 Task: Find connections with filter location Reinbek with filter topic #jobseekerswith filter profile language French with filter current company Pharma Job Portal with filter school Seth Jai Parkash Mukand Lal Inst. of Engineering & Technology with filter industry Operations Consulting with filter service category Home Networking with filter keywords title IT Professional
Action: Mouse moved to (302, 247)
Screenshot: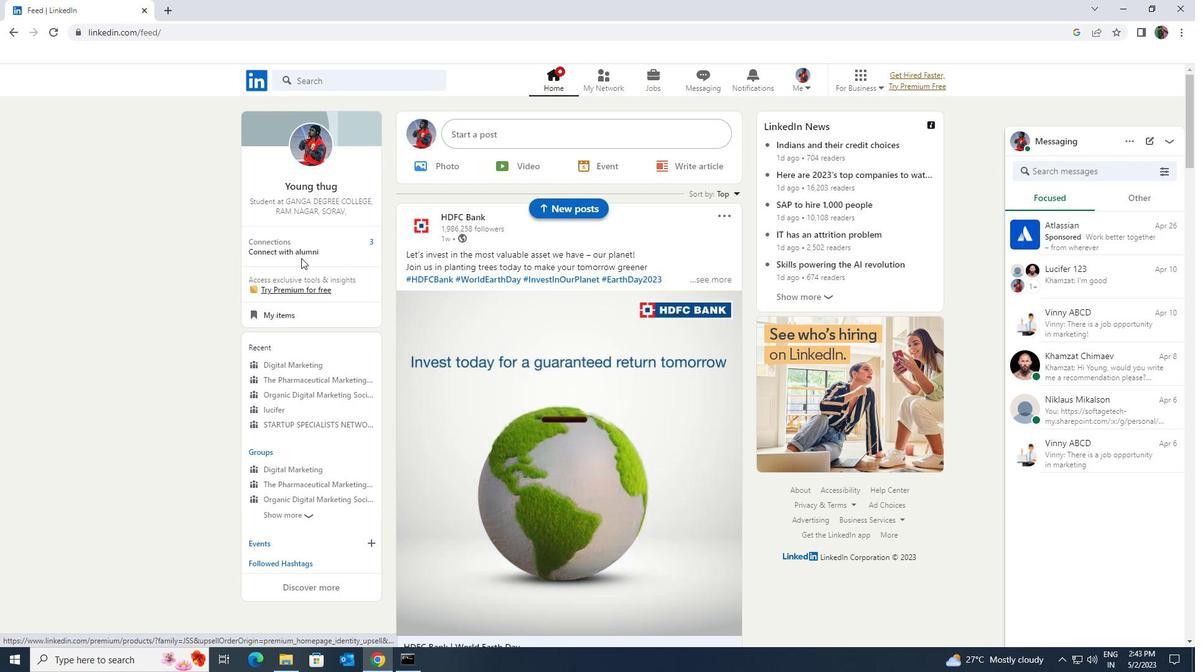 
Action: Mouse pressed left at (302, 247)
Screenshot: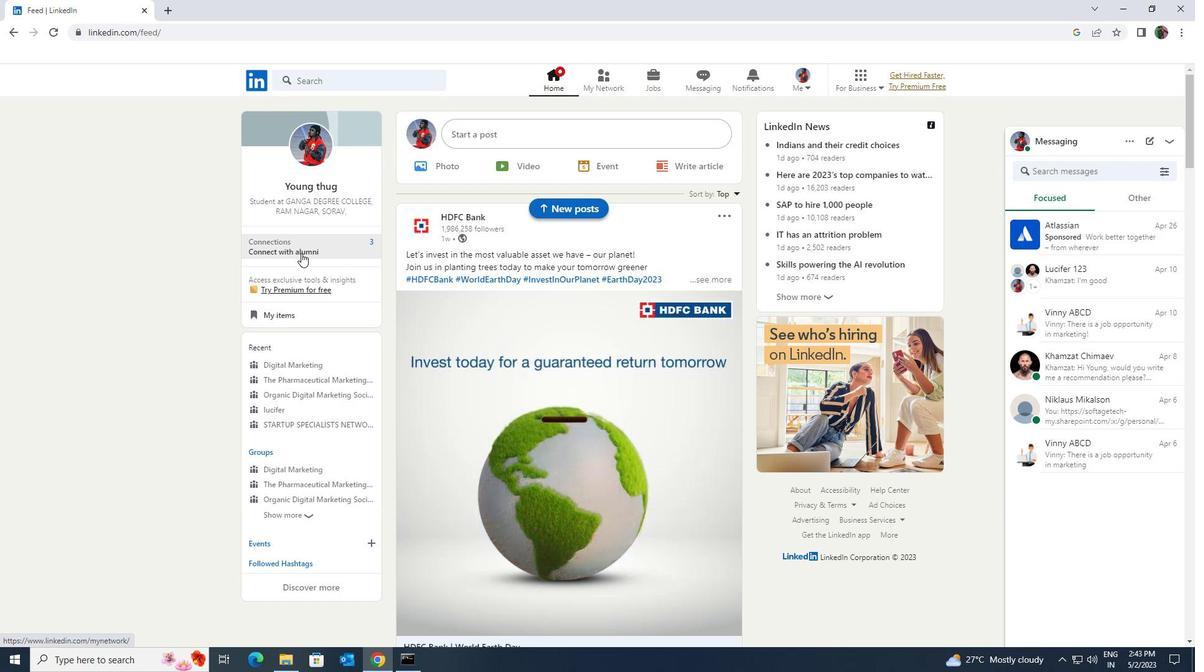 
Action: Mouse moved to (326, 145)
Screenshot: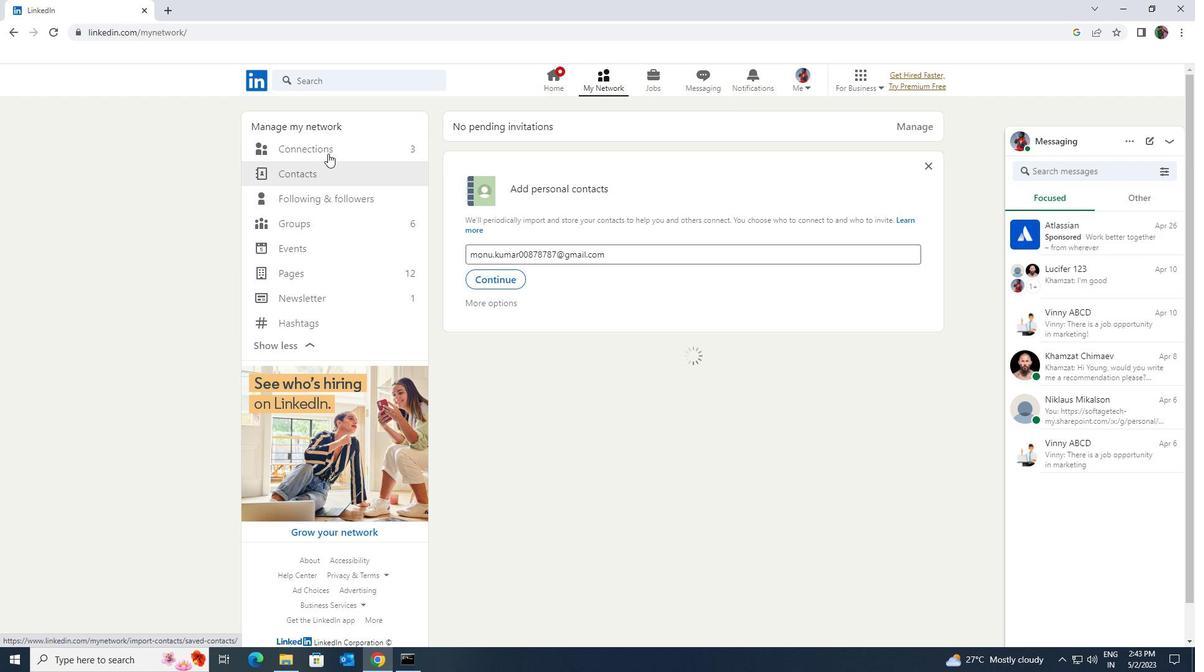 
Action: Mouse pressed left at (326, 145)
Screenshot: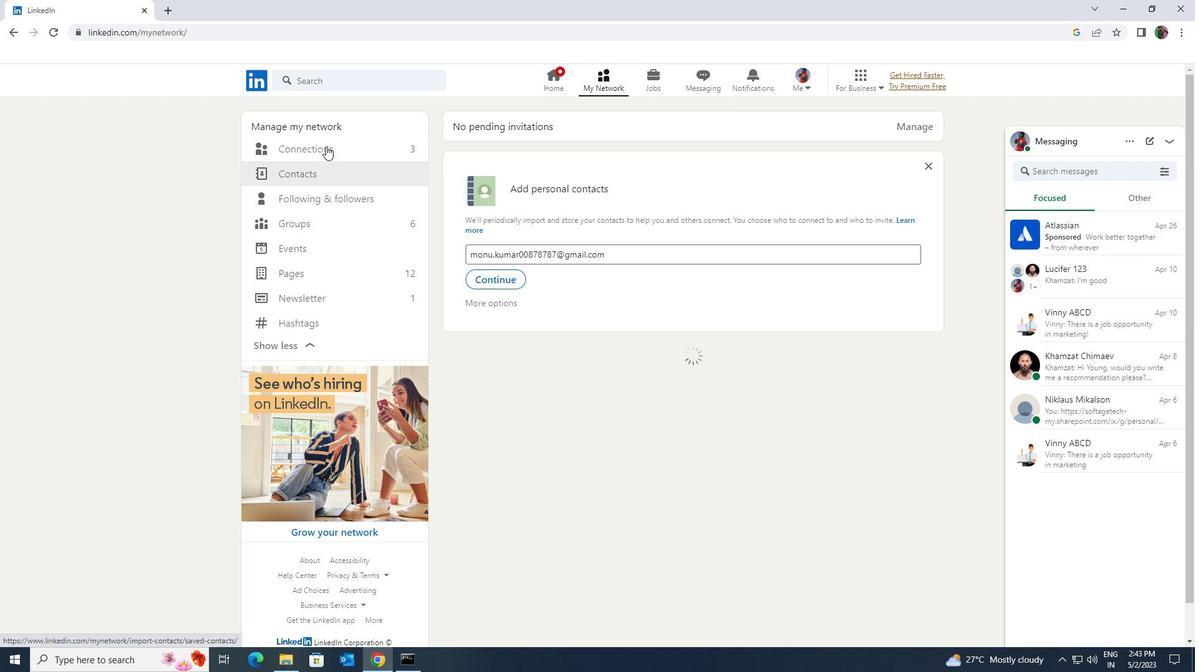 
Action: Mouse moved to (326, 143)
Screenshot: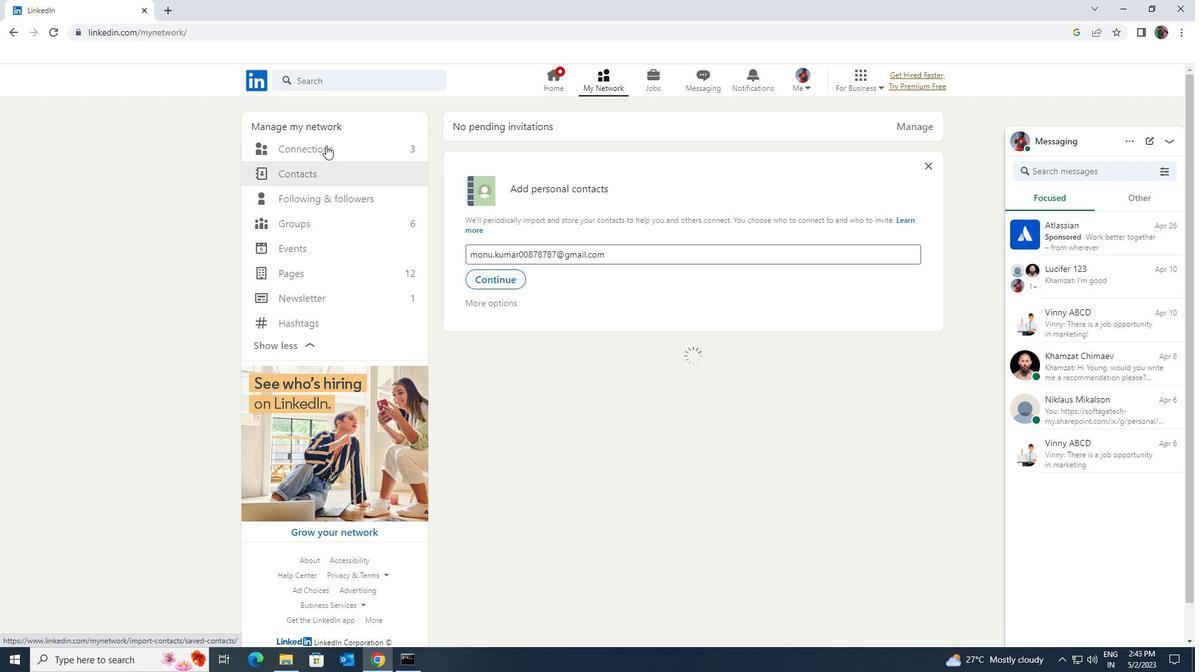 
Action: Mouse pressed left at (326, 143)
Screenshot: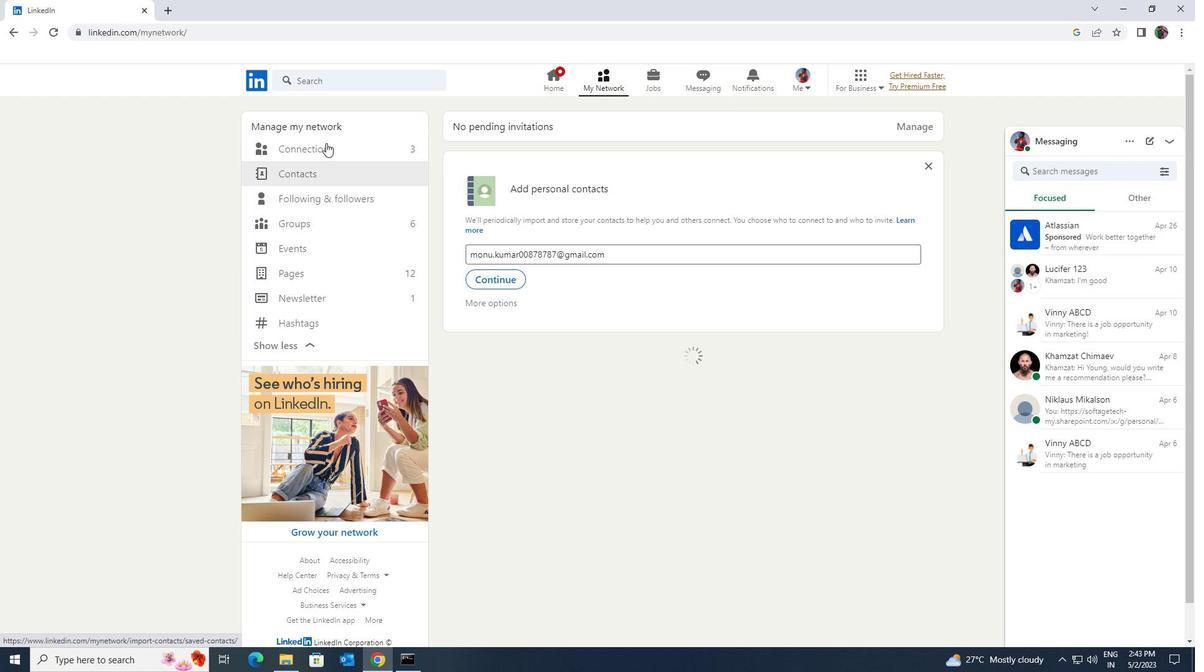 
Action: Mouse moved to (665, 149)
Screenshot: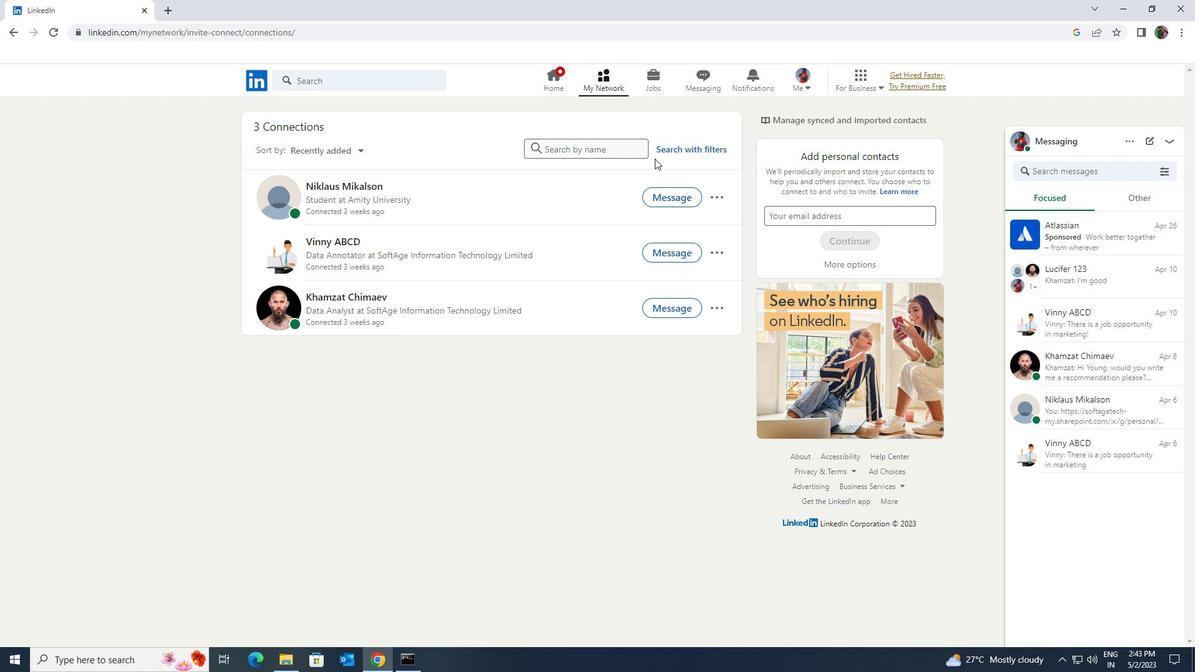 
Action: Mouse pressed left at (665, 149)
Screenshot: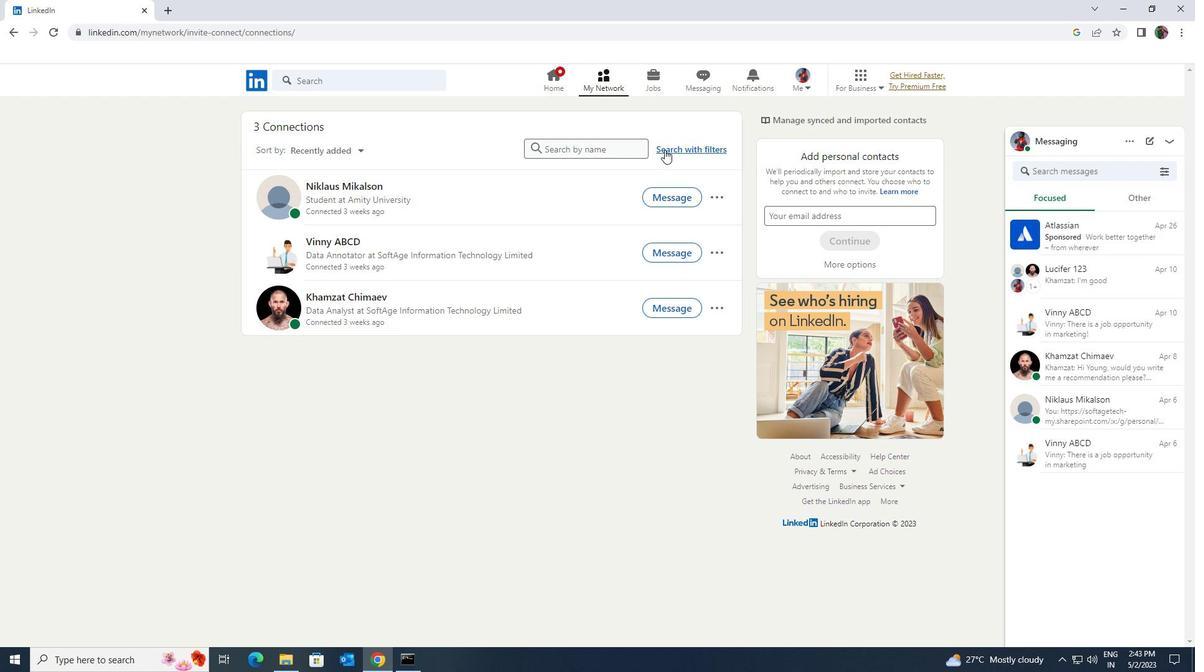 
Action: Mouse moved to (645, 113)
Screenshot: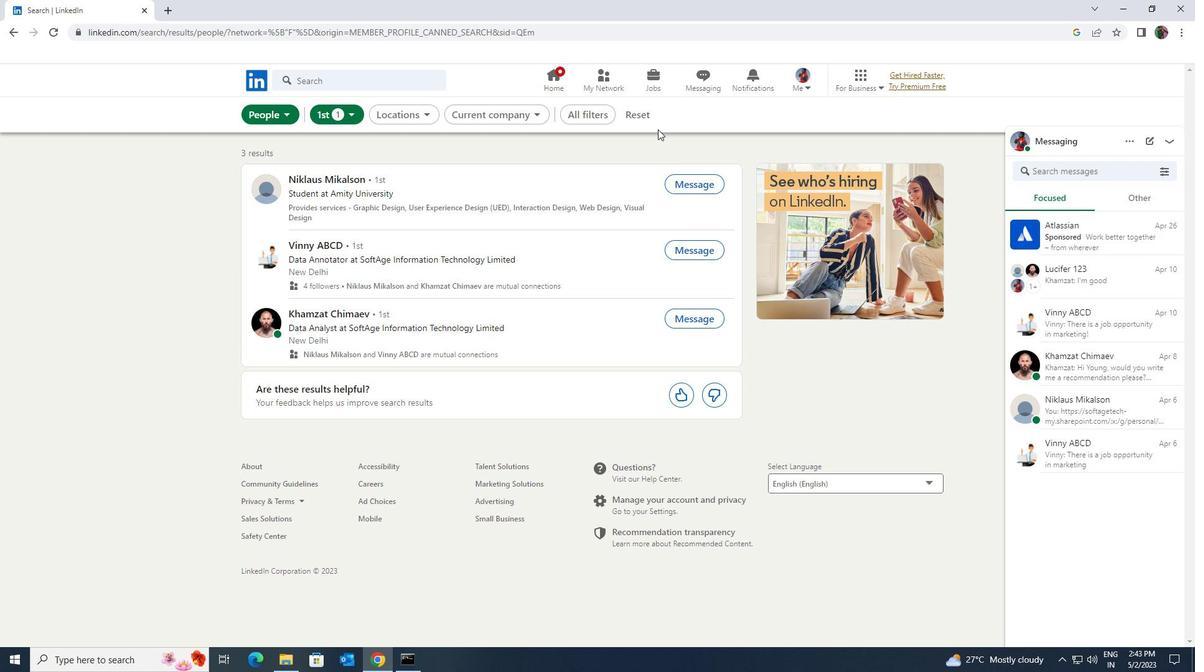 
Action: Mouse pressed left at (645, 113)
Screenshot: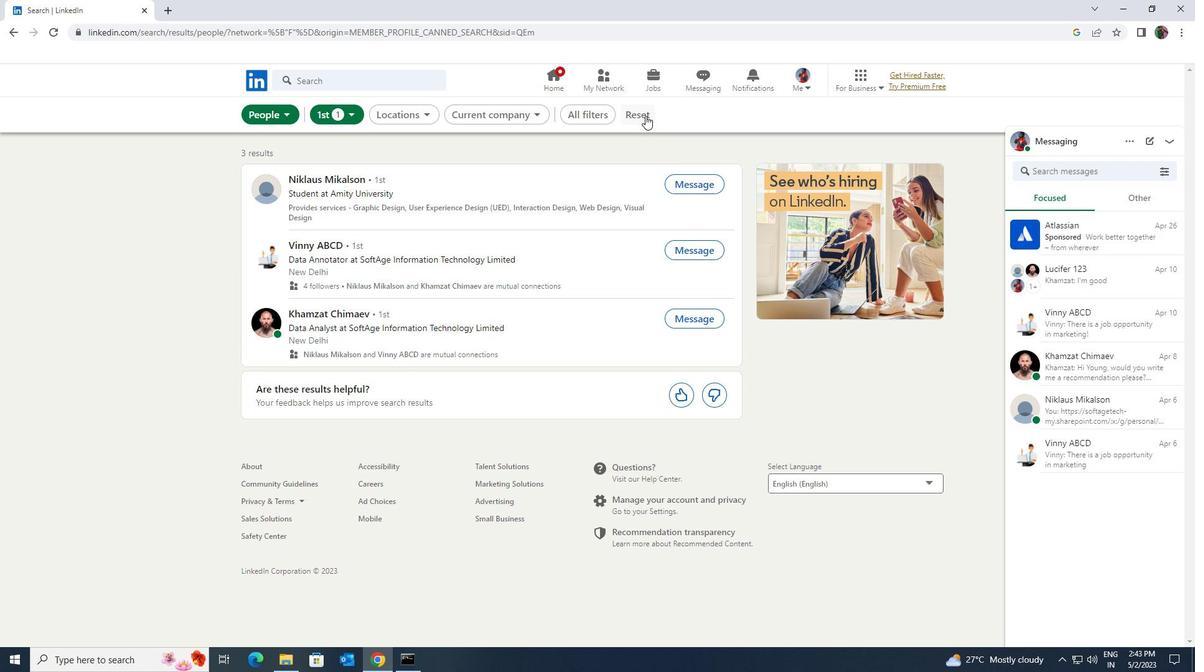 
Action: Mouse moved to (630, 112)
Screenshot: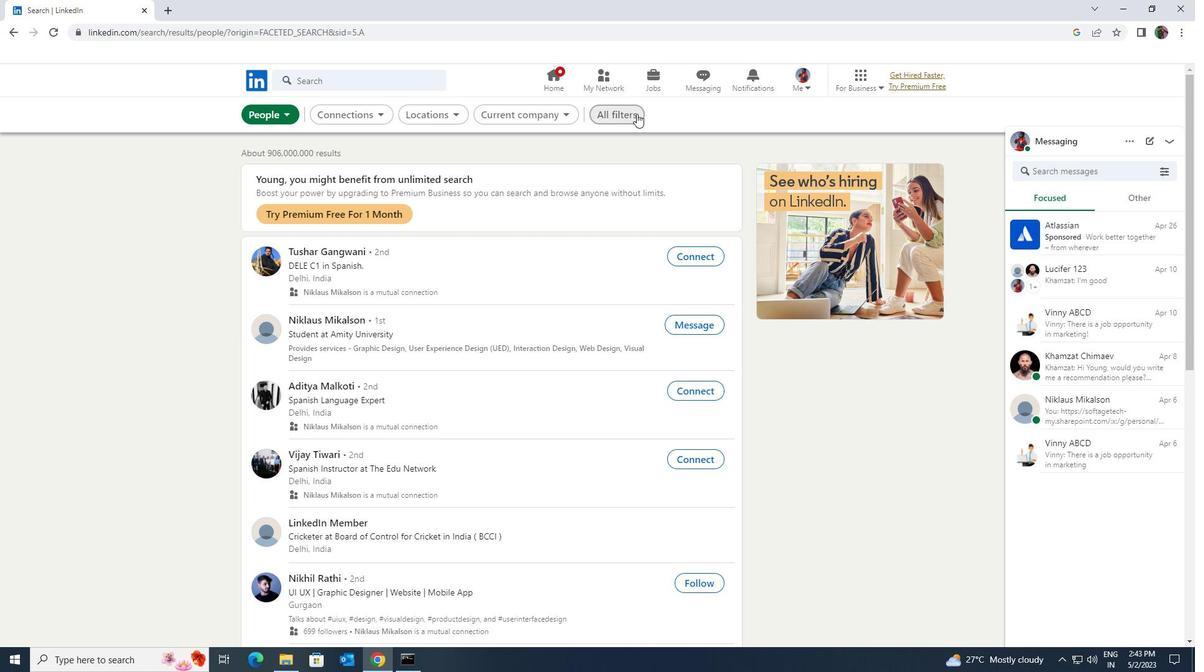 
Action: Mouse pressed left at (630, 112)
Screenshot: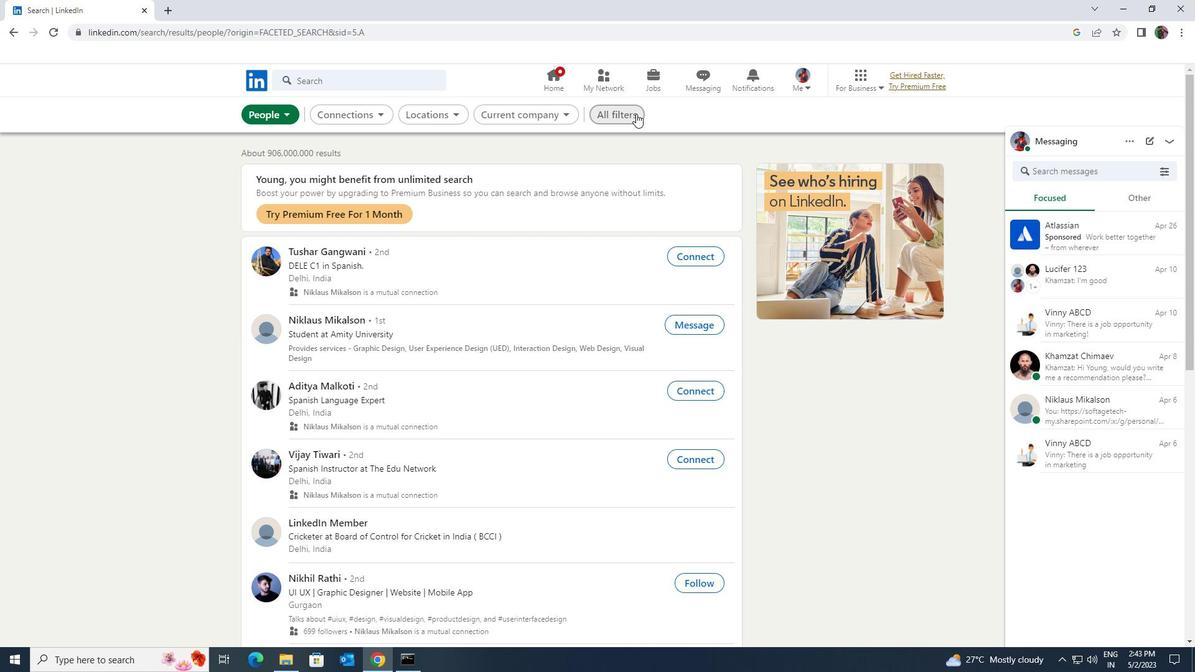 
Action: Mouse moved to (1053, 485)
Screenshot: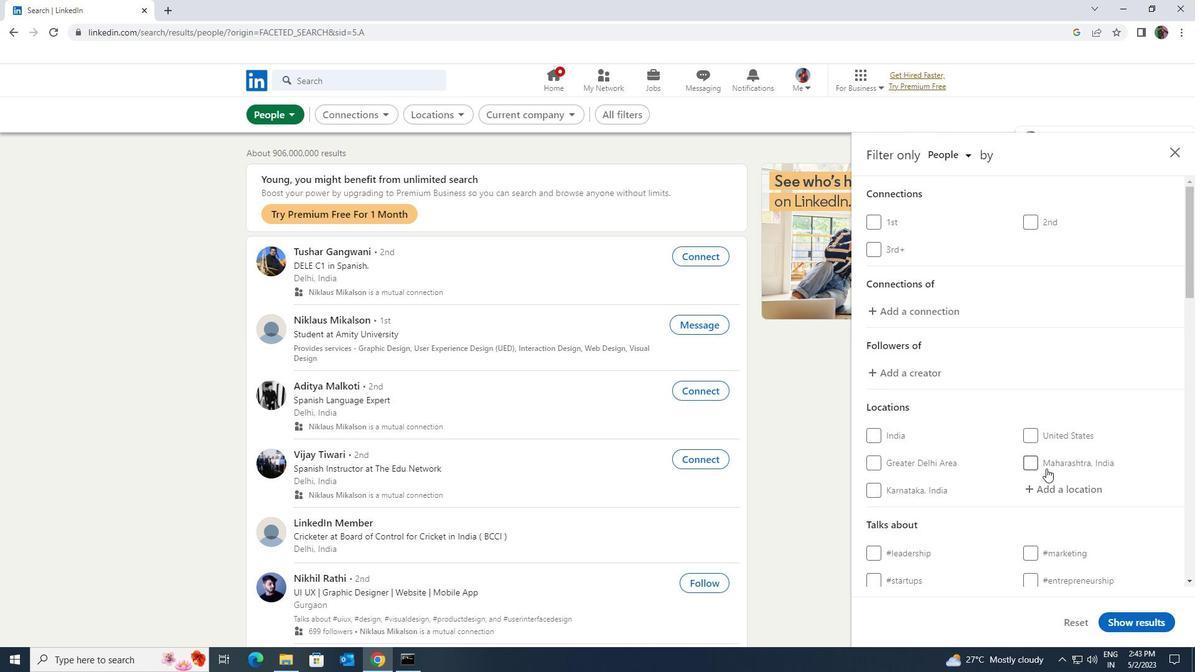 
Action: Mouse pressed left at (1053, 485)
Screenshot: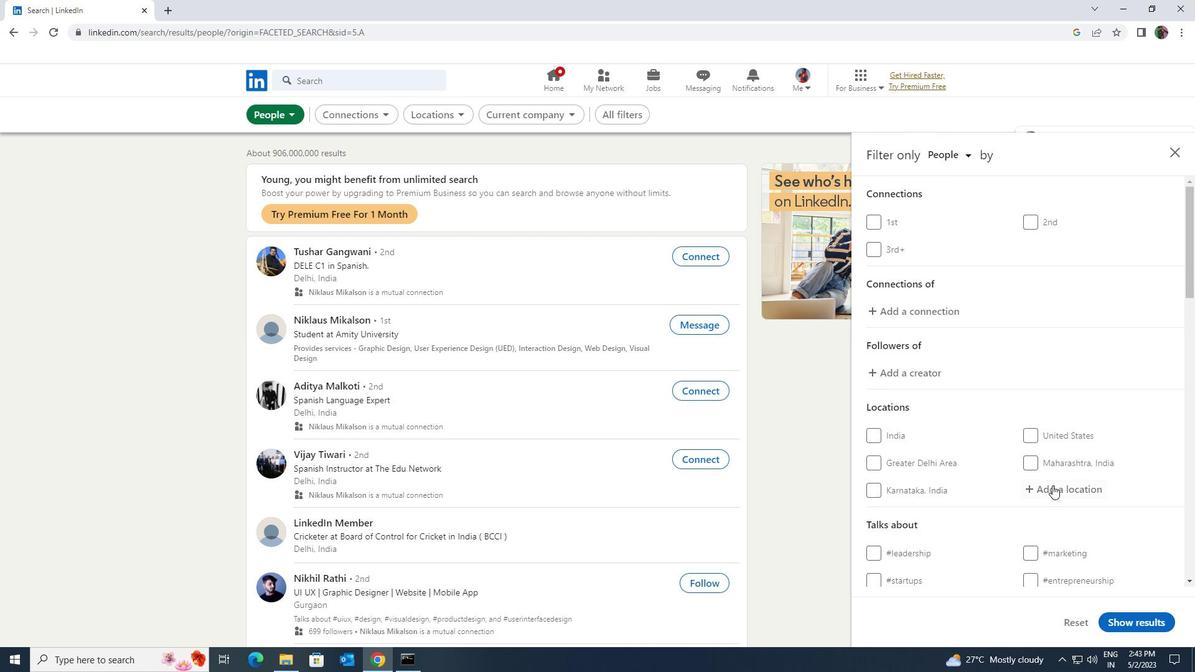 
Action: Key pressed <Key.shift>REINBEK
Screenshot: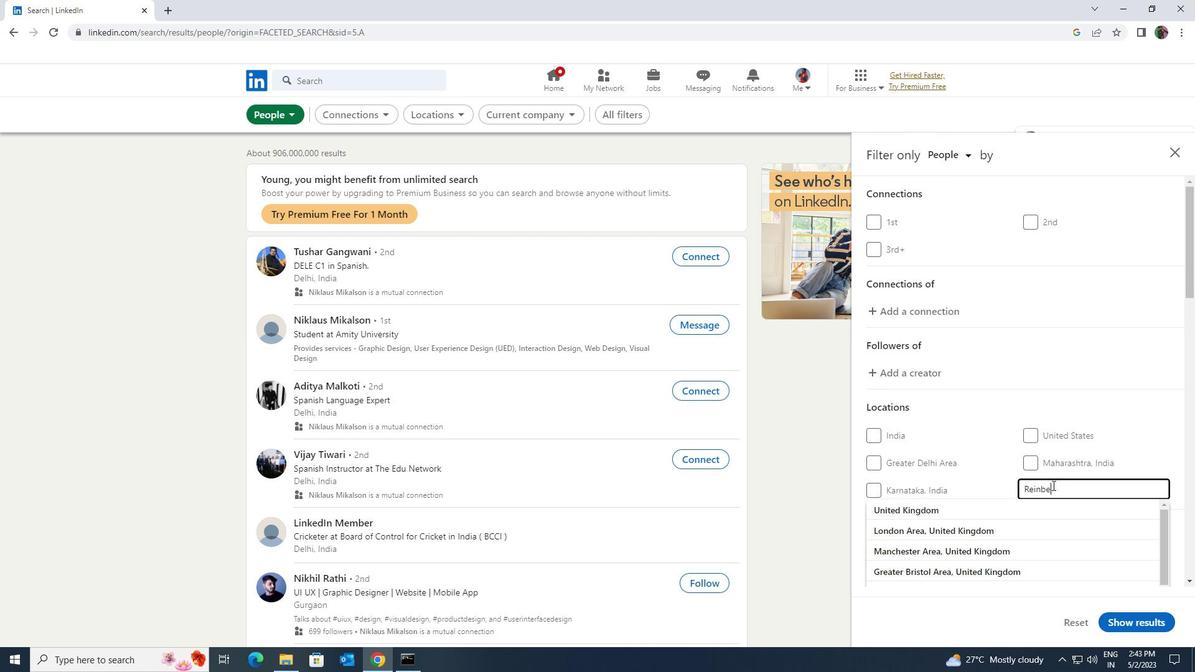
Action: Mouse moved to (1032, 515)
Screenshot: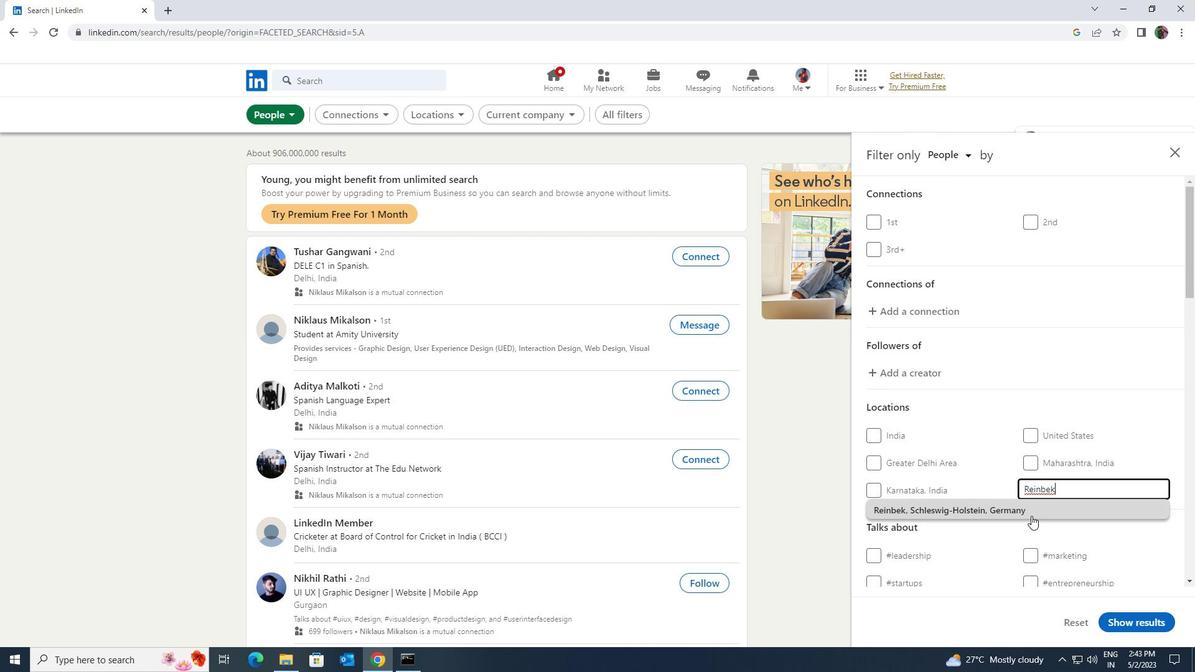 
Action: Mouse pressed left at (1032, 515)
Screenshot: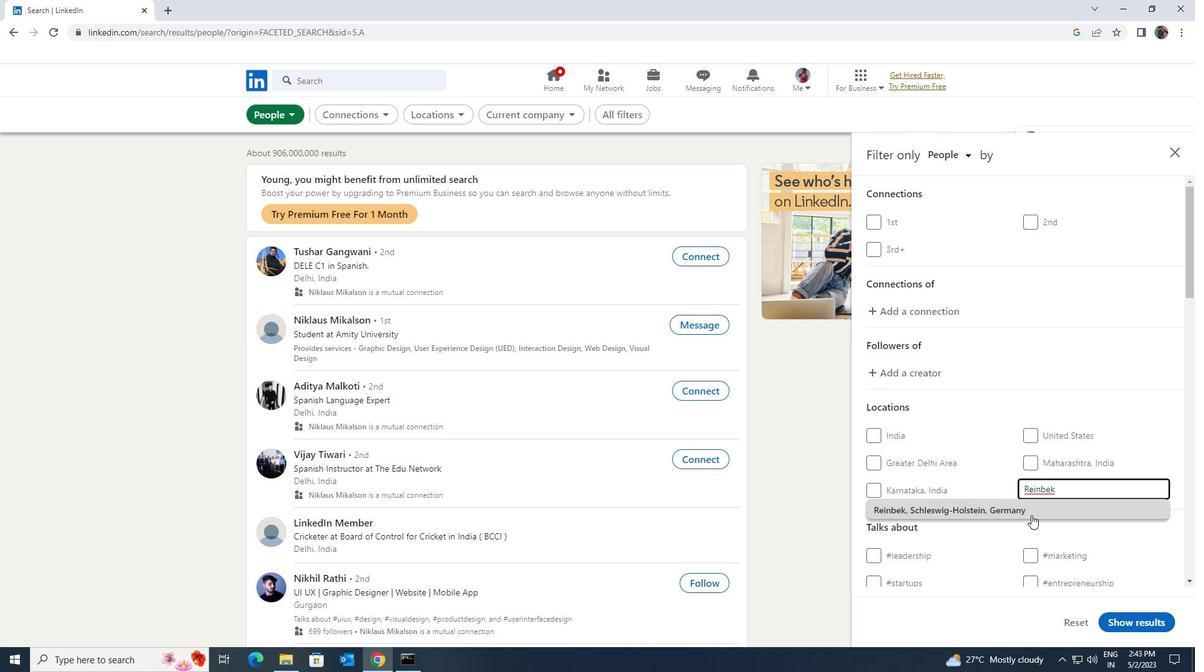 
Action: Mouse scrolled (1032, 515) with delta (0, 0)
Screenshot: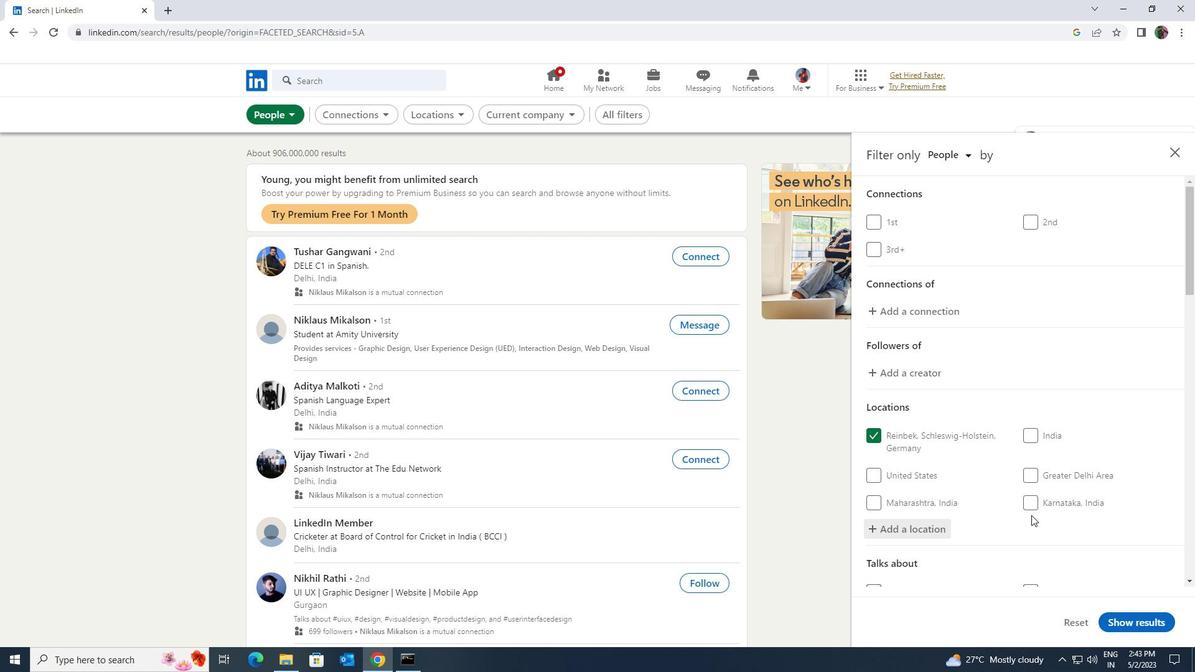 
Action: Mouse scrolled (1032, 515) with delta (0, 0)
Screenshot: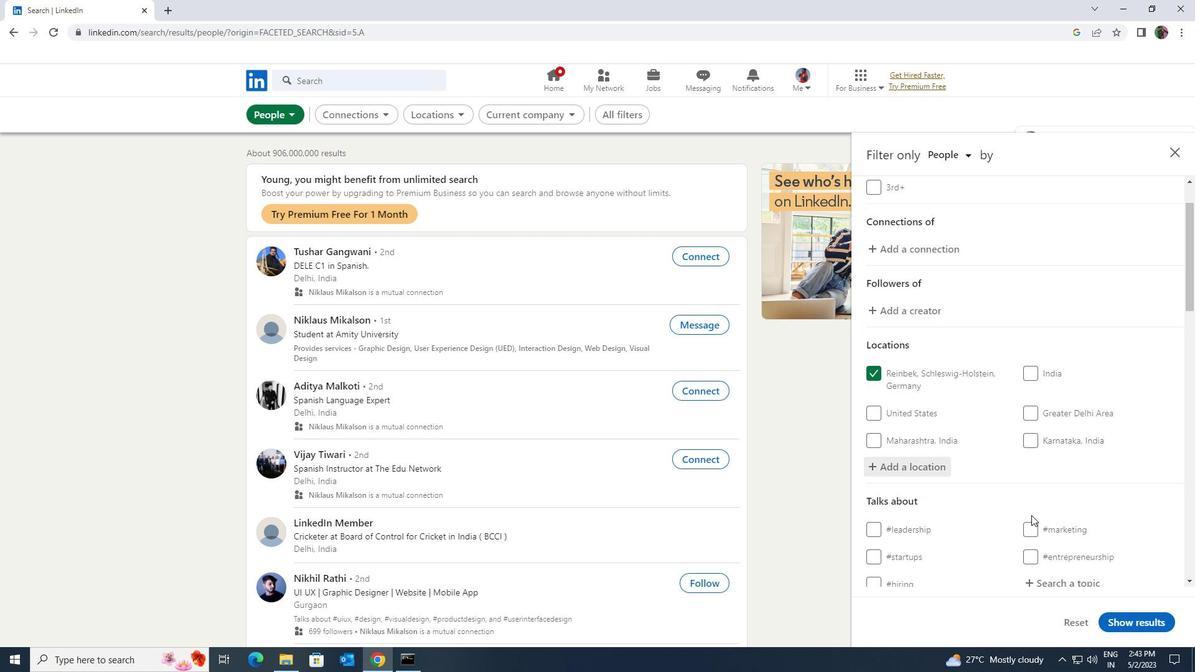 
Action: Mouse moved to (1042, 513)
Screenshot: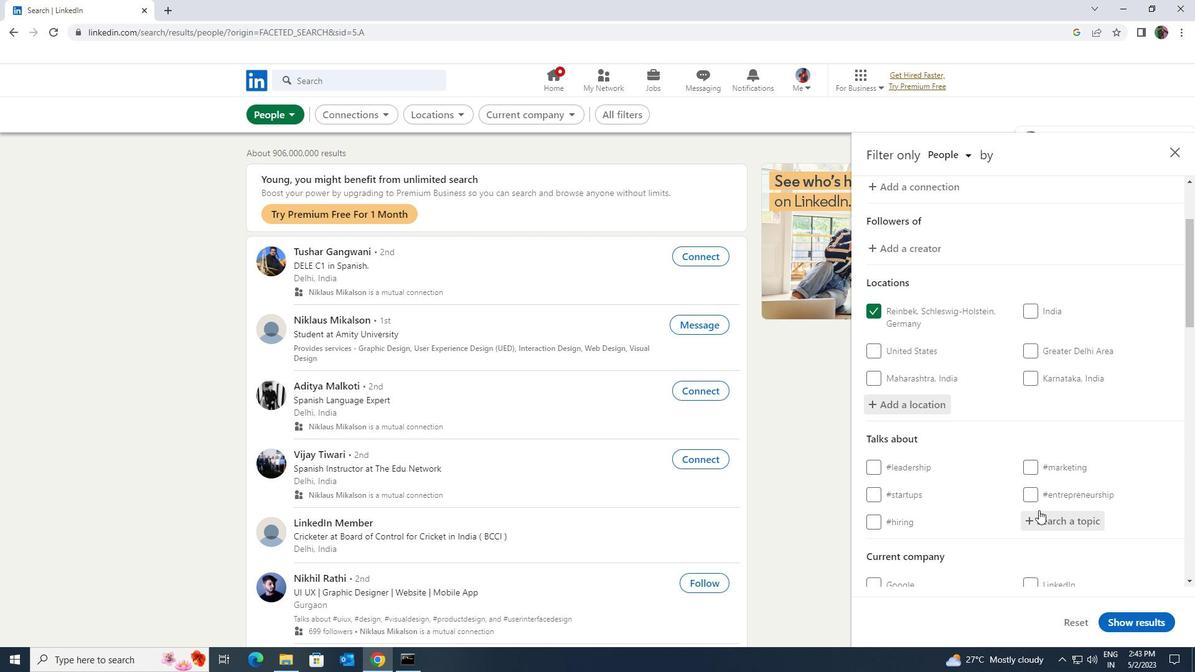 
Action: Mouse pressed left at (1042, 513)
Screenshot: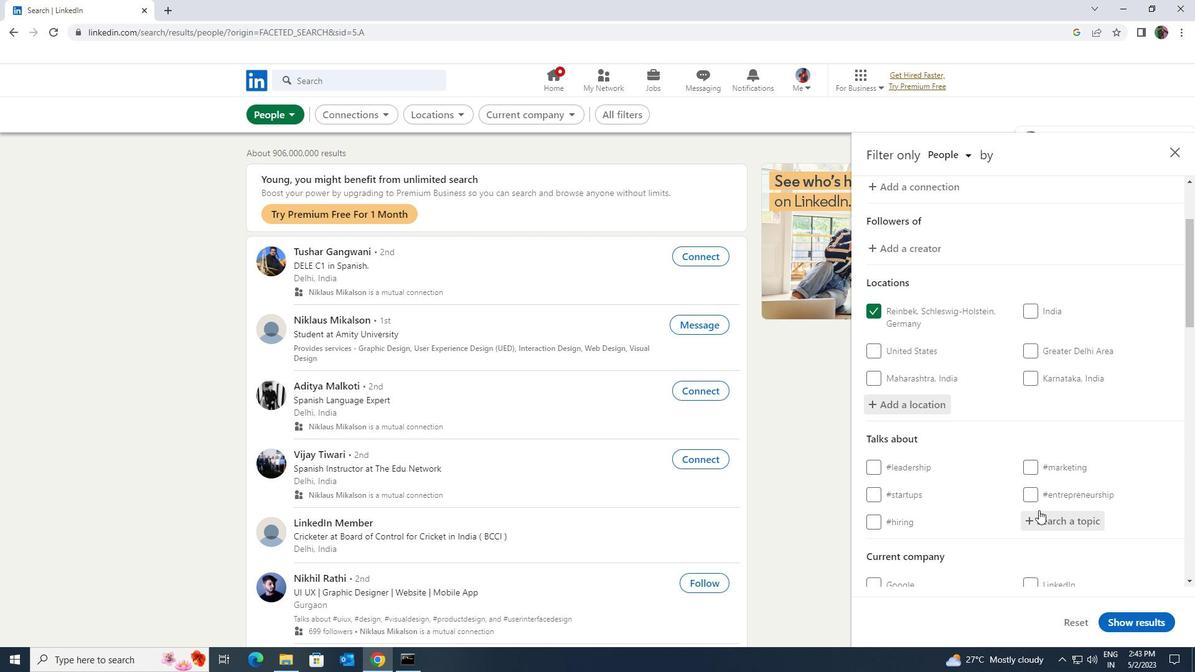 
Action: Mouse moved to (1045, 514)
Screenshot: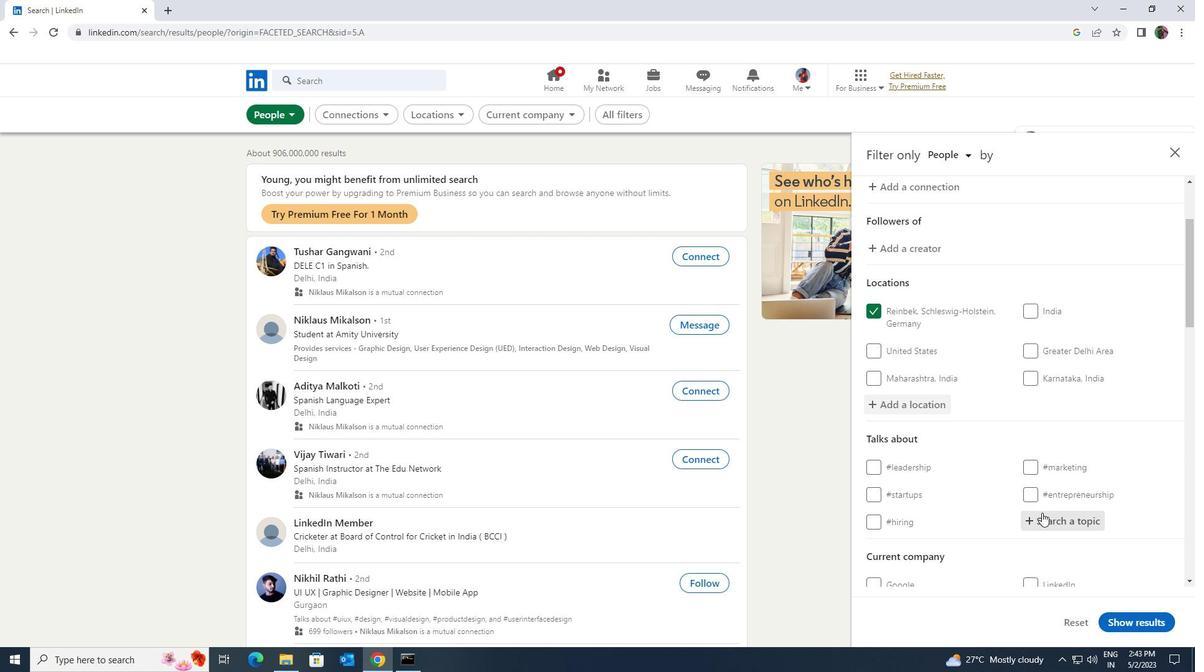
Action: Key pressed <Key.shift>JOBSEEKRS<Key.backspace><Key.backspace>
Screenshot: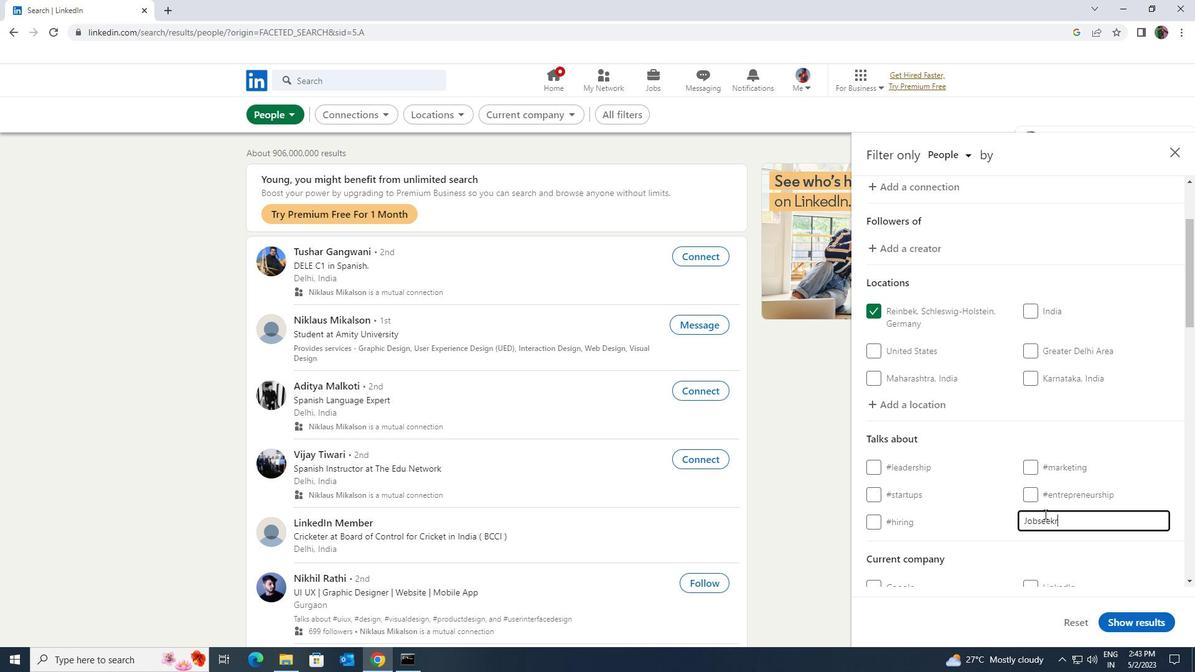 
Action: Mouse moved to (1033, 538)
Screenshot: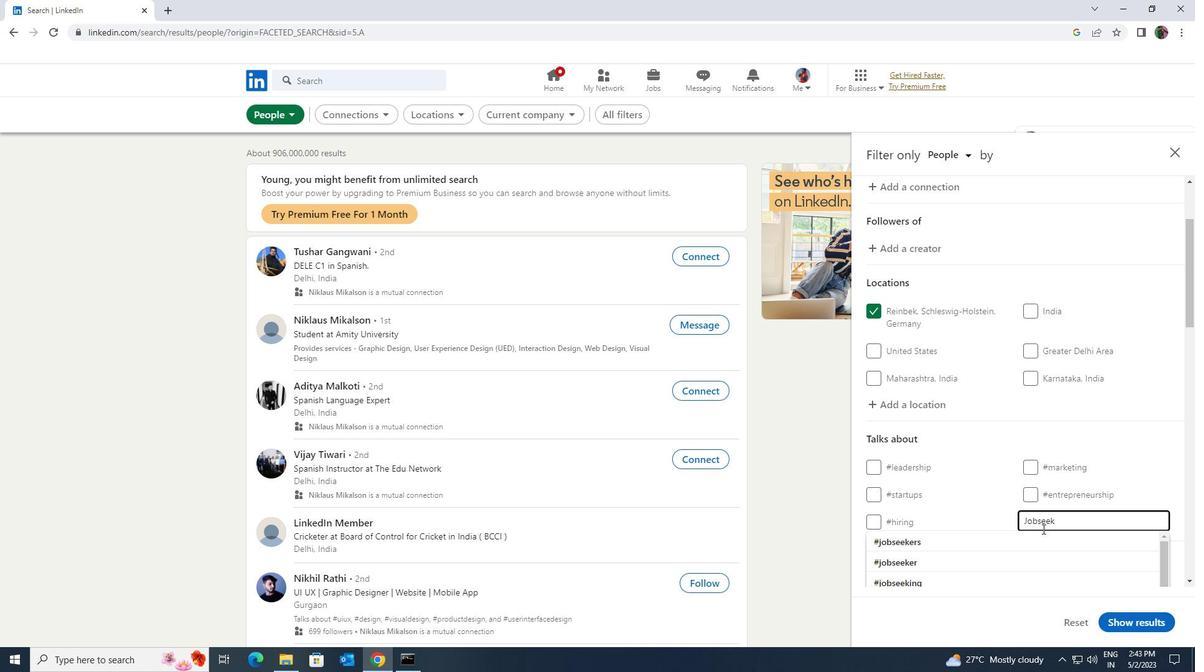 
Action: Mouse pressed left at (1033, 538)
Screenshot: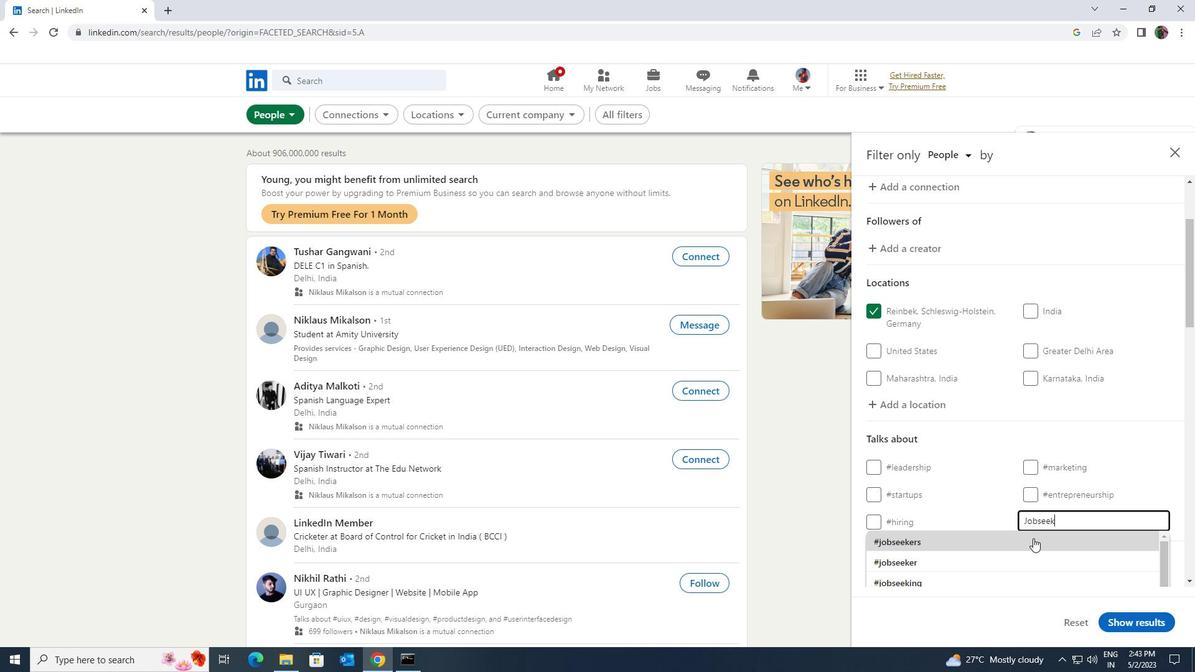 
Action: Mouse scrolled (1033, 538) with delta (0, 0)
Screenshot: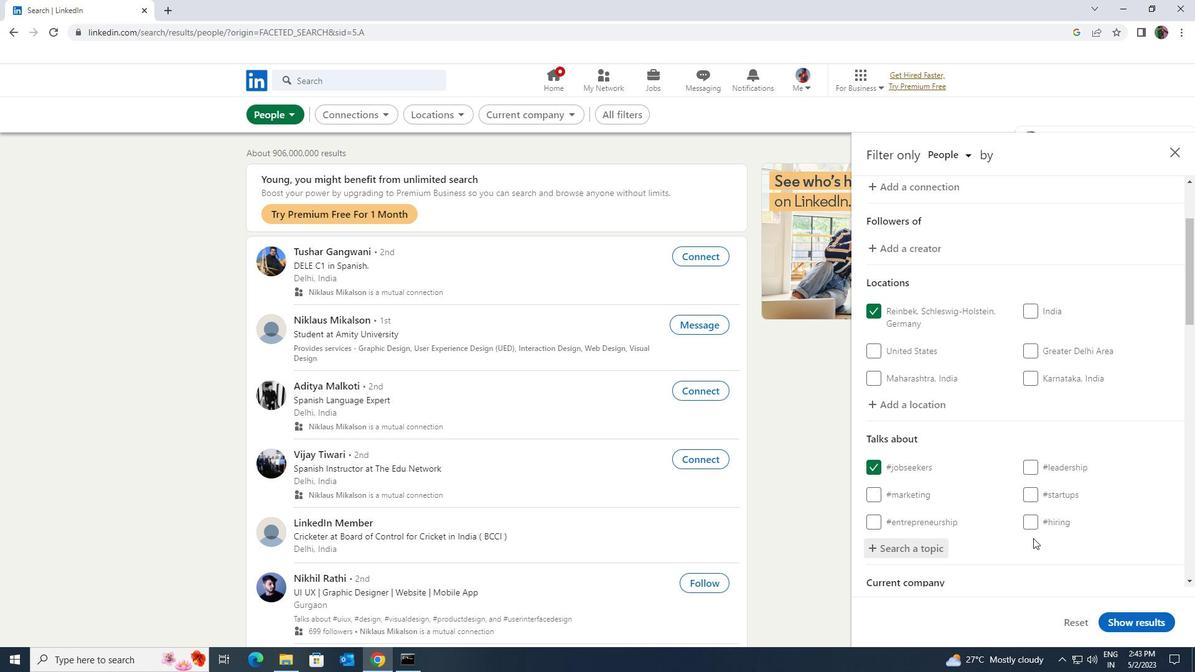 
Action: Mouse scrolled (1033, 538) with delta (0, 0)
Screenshot: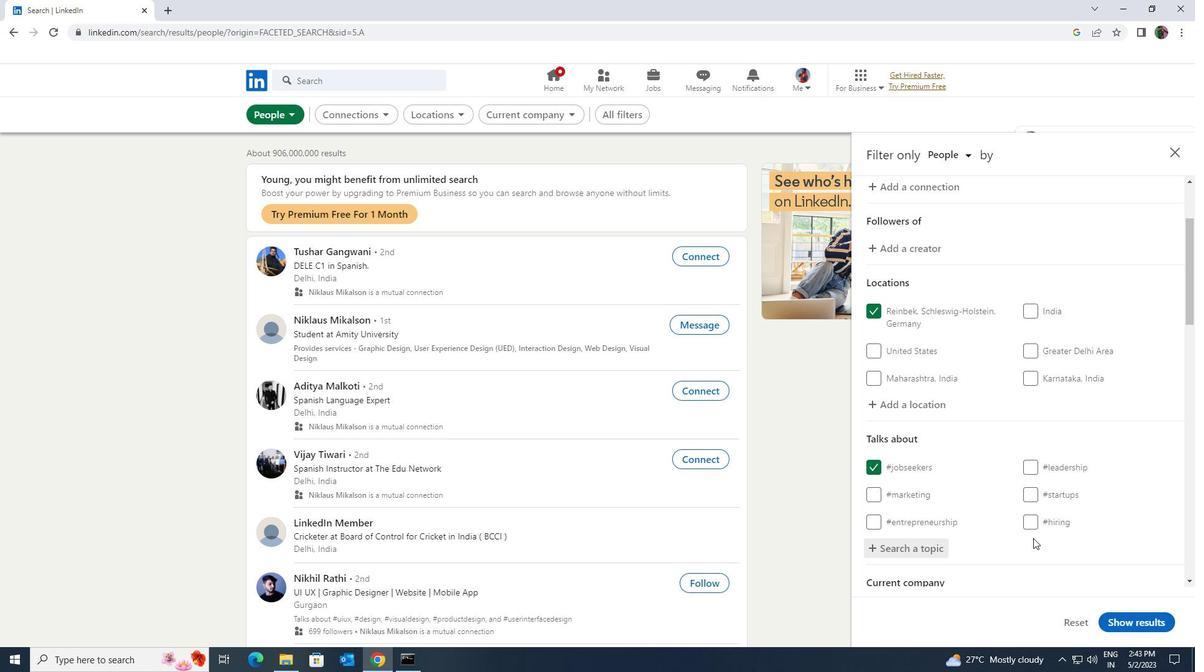 
Action: Mouse scrolled (1033, 538) with delta (0, 0)
Screenshot: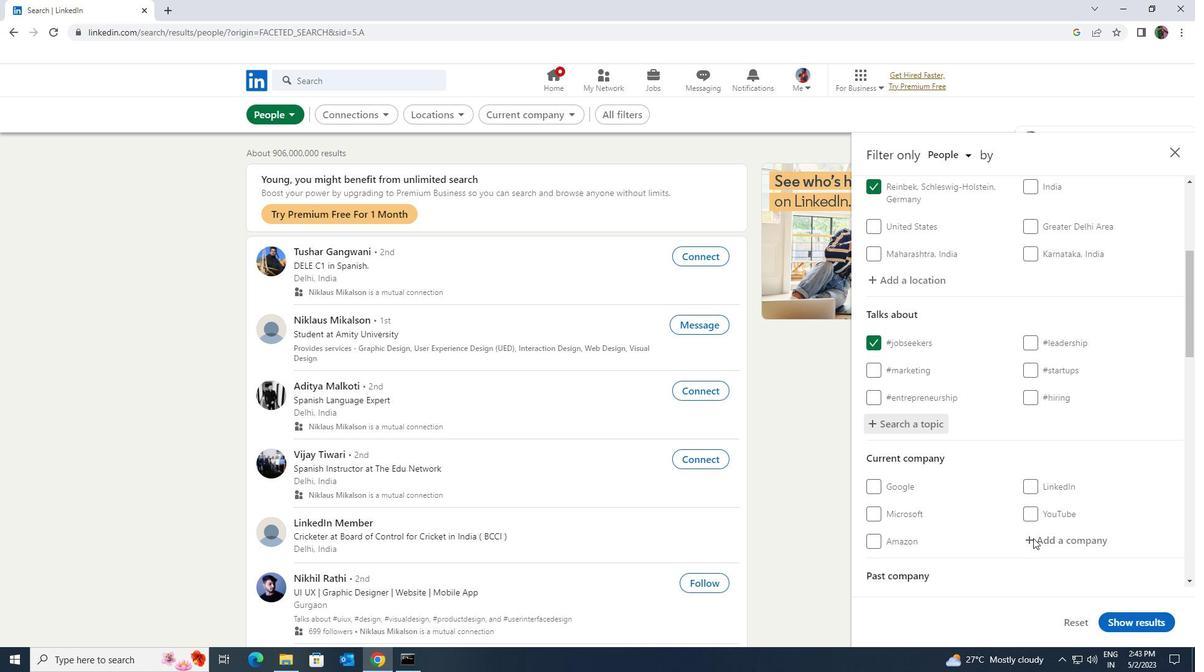 
Action: Mouse scrolled (1033, 538) with delta (0, 0)
Screenshot: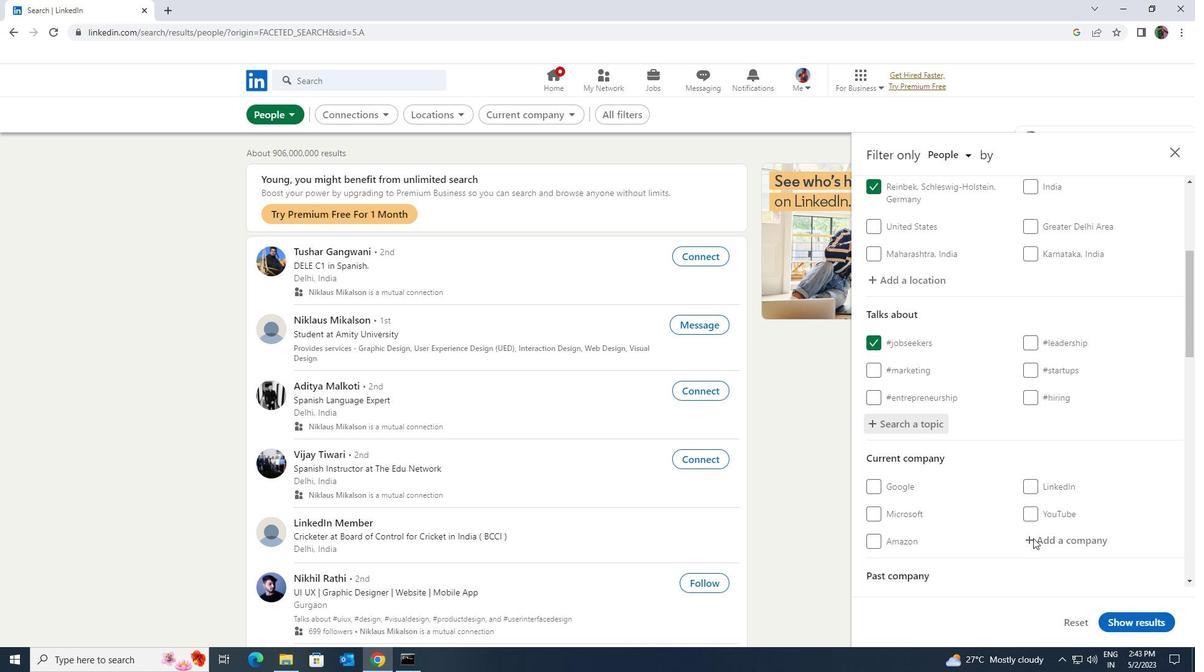 
Action: Mouse scrolled (1033, 538) with delta (0, 0)
Screenshot: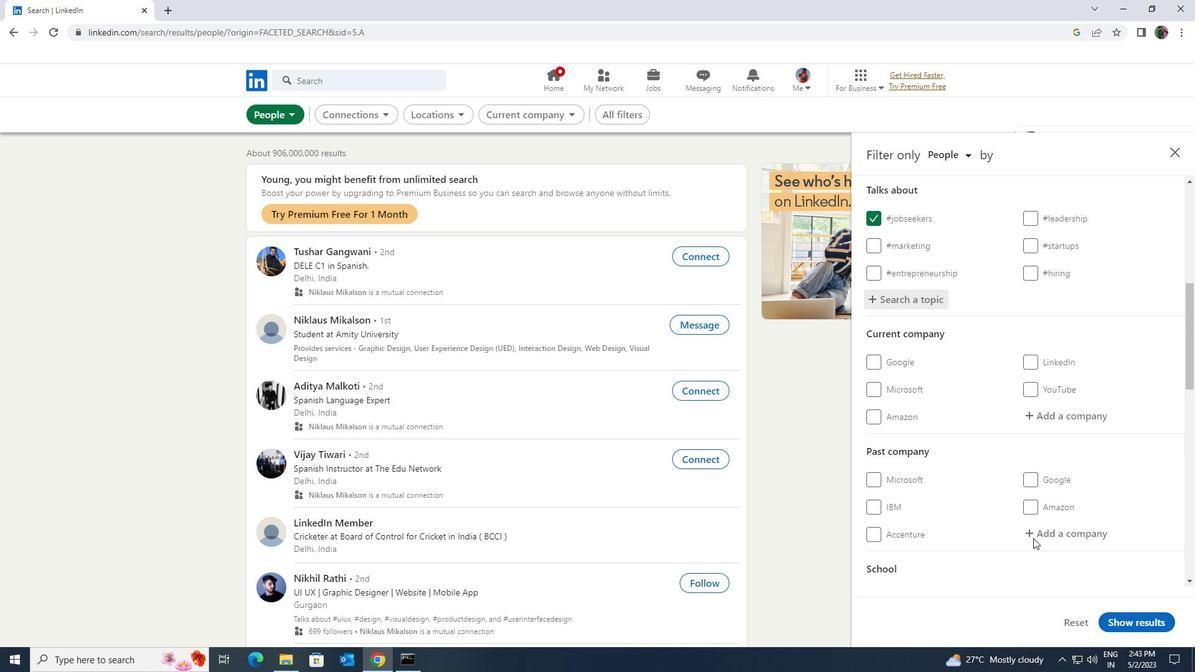 
Action: Mouse scrolled (1033, 538) with delta (0, 0)
Screenshot: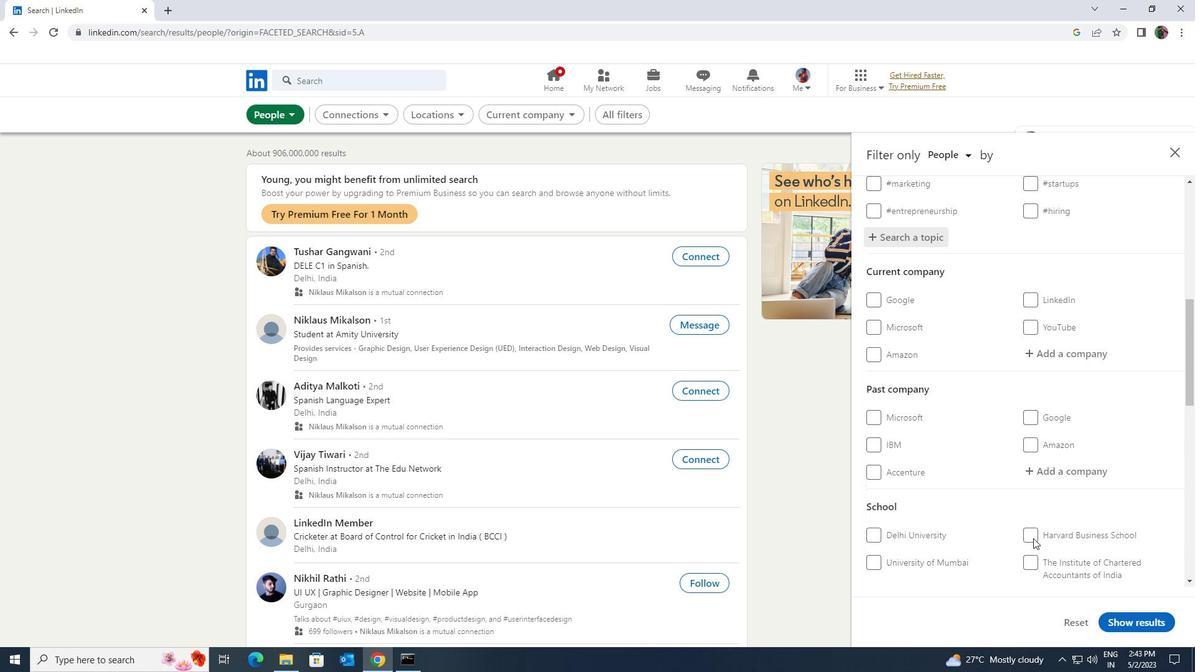 
Action: Mouse scrolled (1033, 538) with delta (0, 0)
Screenshot: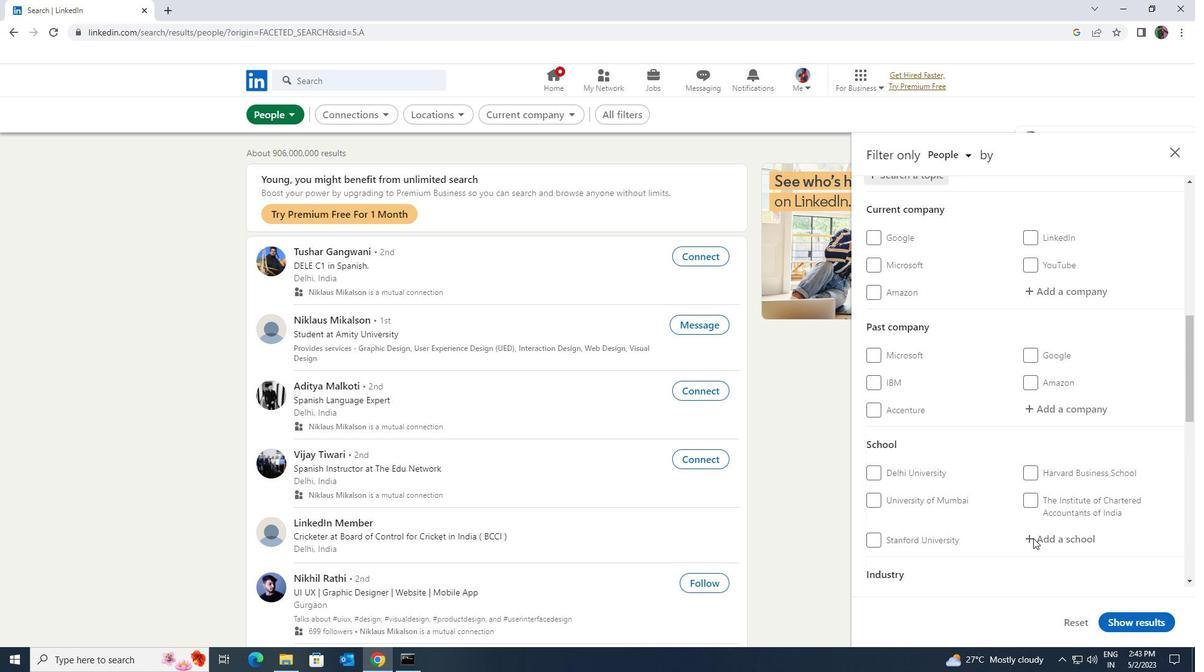 
Action: Mouse scrolled (1033, 538) with delta (0, 0)
Screenshot: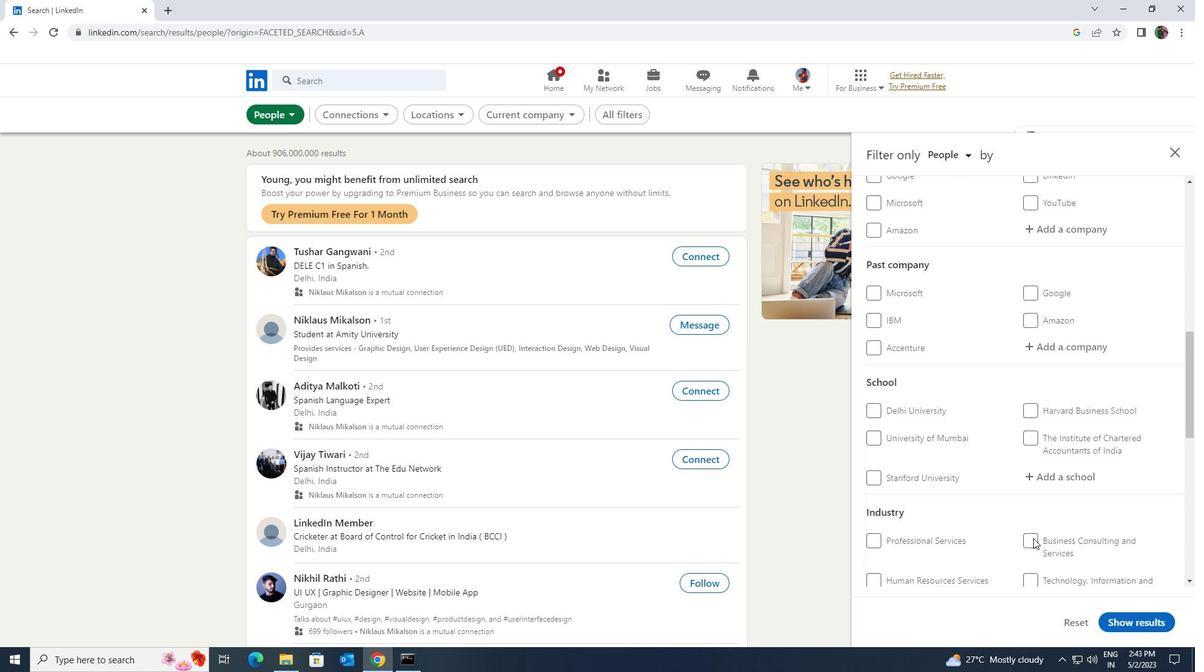 
Action: Mouse scrolled (1033, 538) with delta (0, 0)
Screenshot: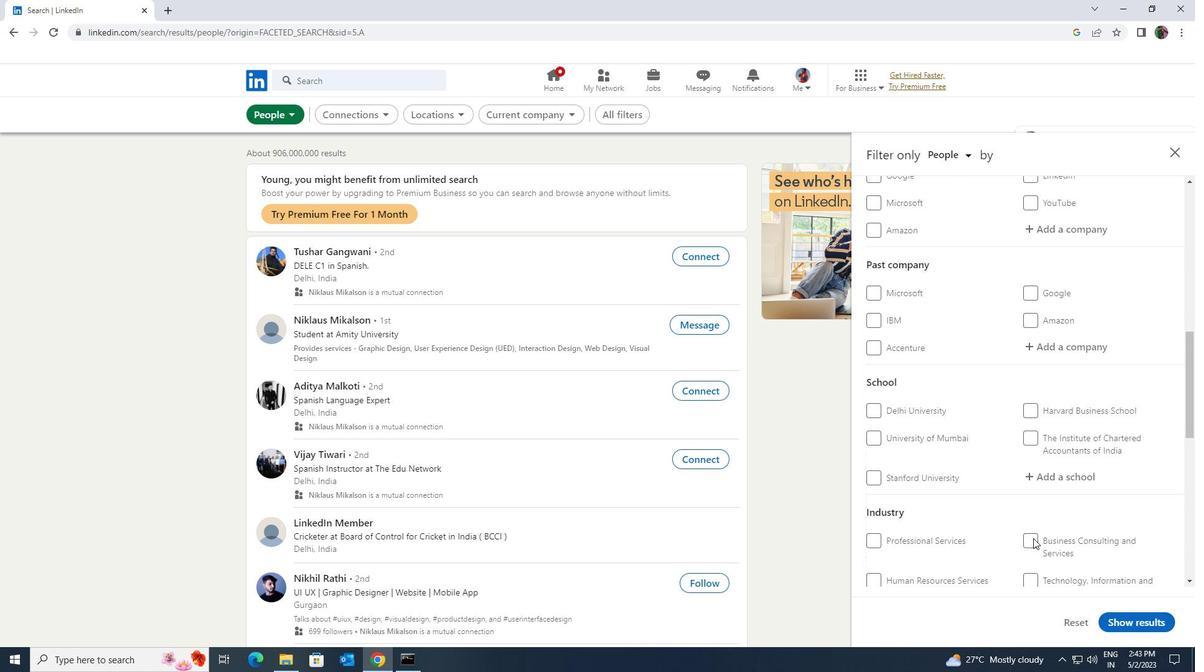 
Action: Mouse scrolled (1033, 538) with delta (0, 0)
Screenshot: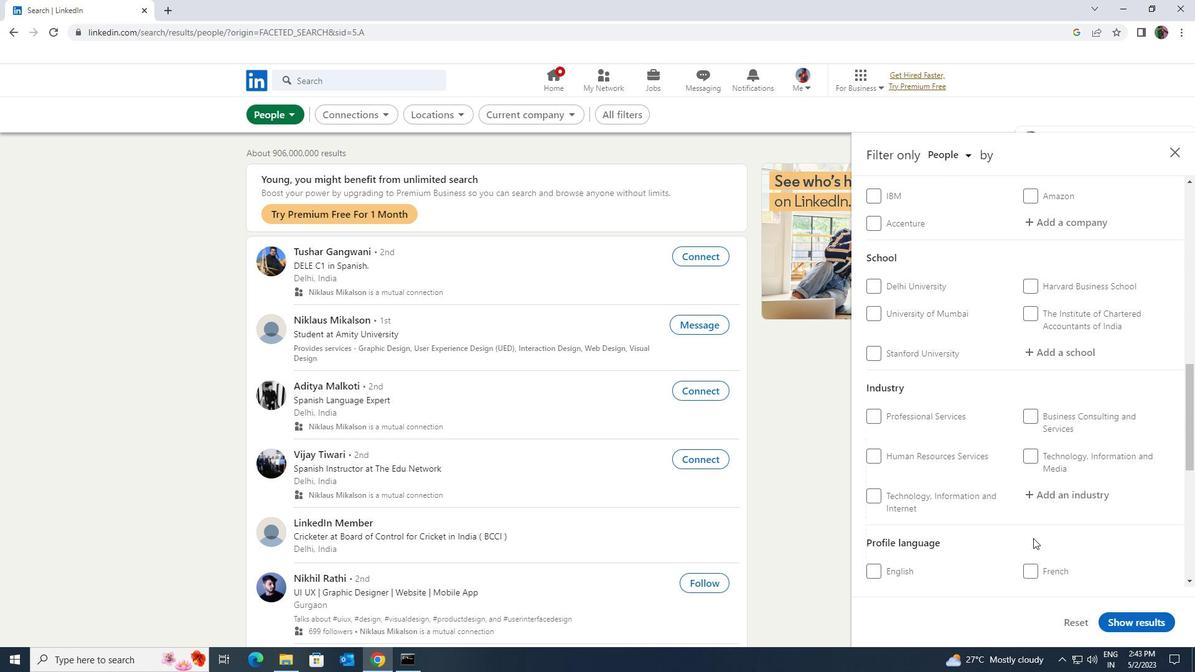 
Action: Mouse moved to (1033, 509)
Screenshot: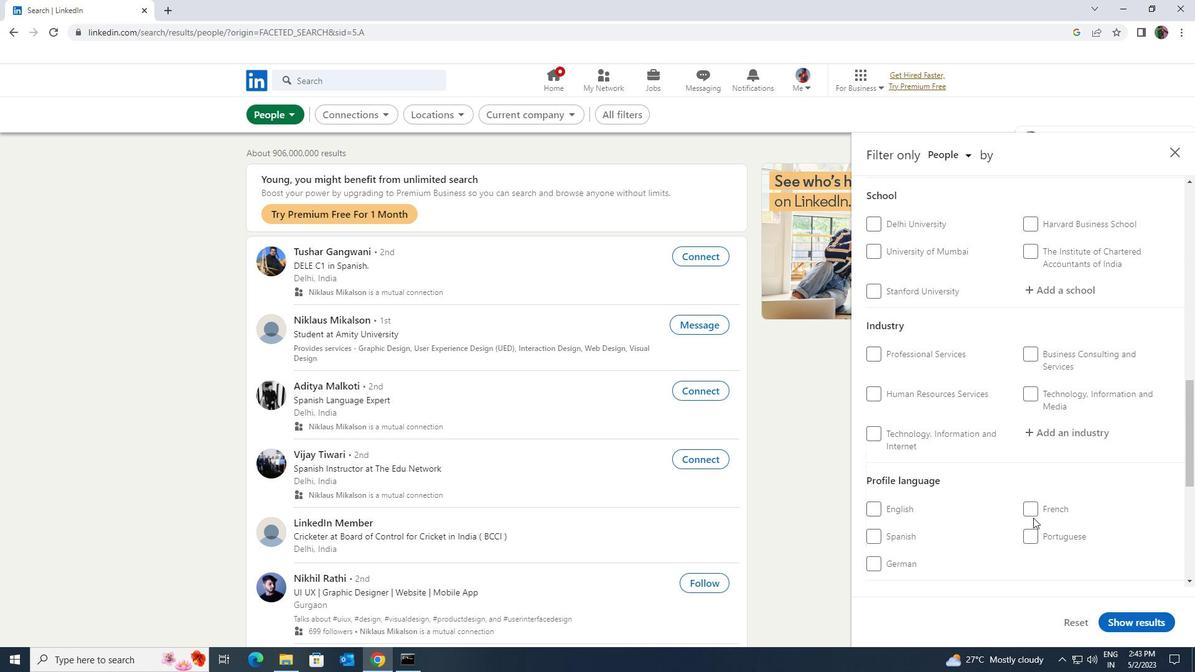 
Action: Mouse pressed left at (1033, 509)
Screenshot: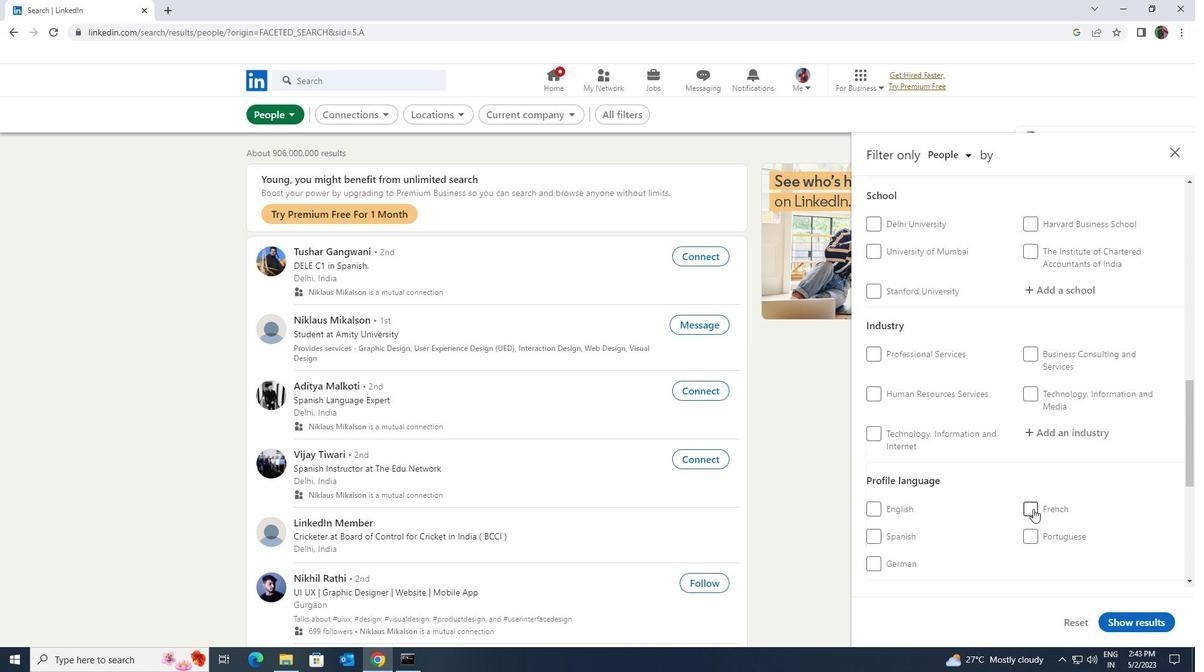 
Action: Mouse scrolled (1033, 510) with delta (0, 0)
Screenshot: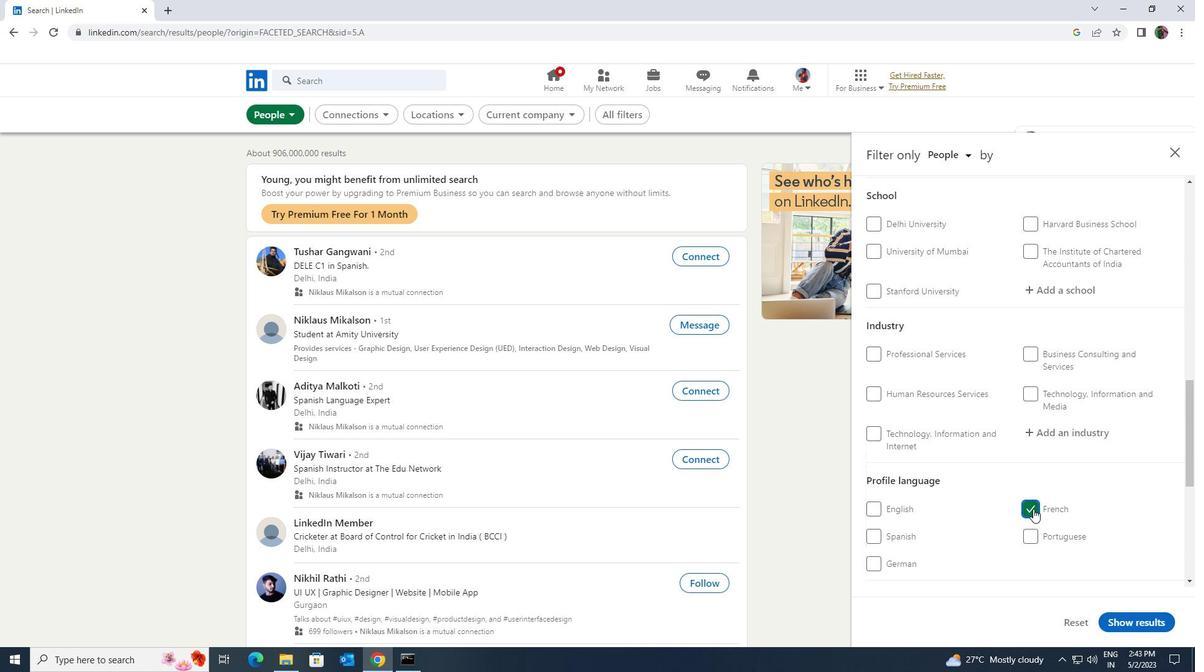
Action: Mouse scrolled (1033, 510) with delta (0, 0)
Screenshot: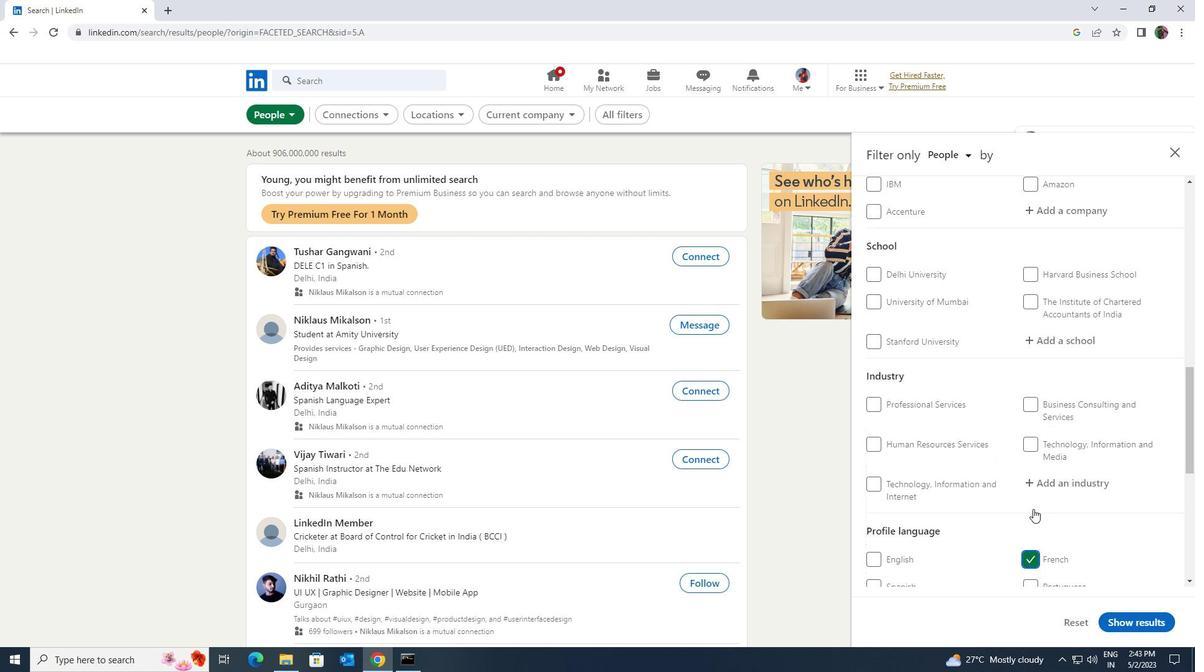 
Action: Mouse scrolled (1033, 510) with delta (0, 0)
Screenshot: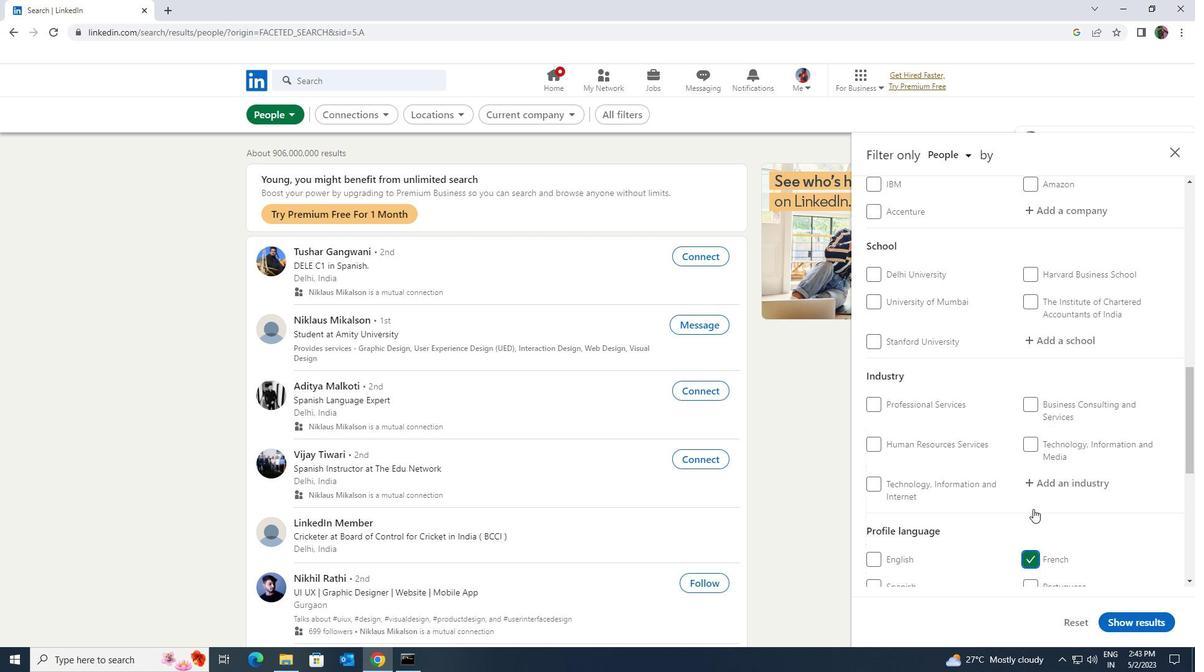 
Action: Mouse scrolled (1033, 510) with delta (0, 0)
Screenshot: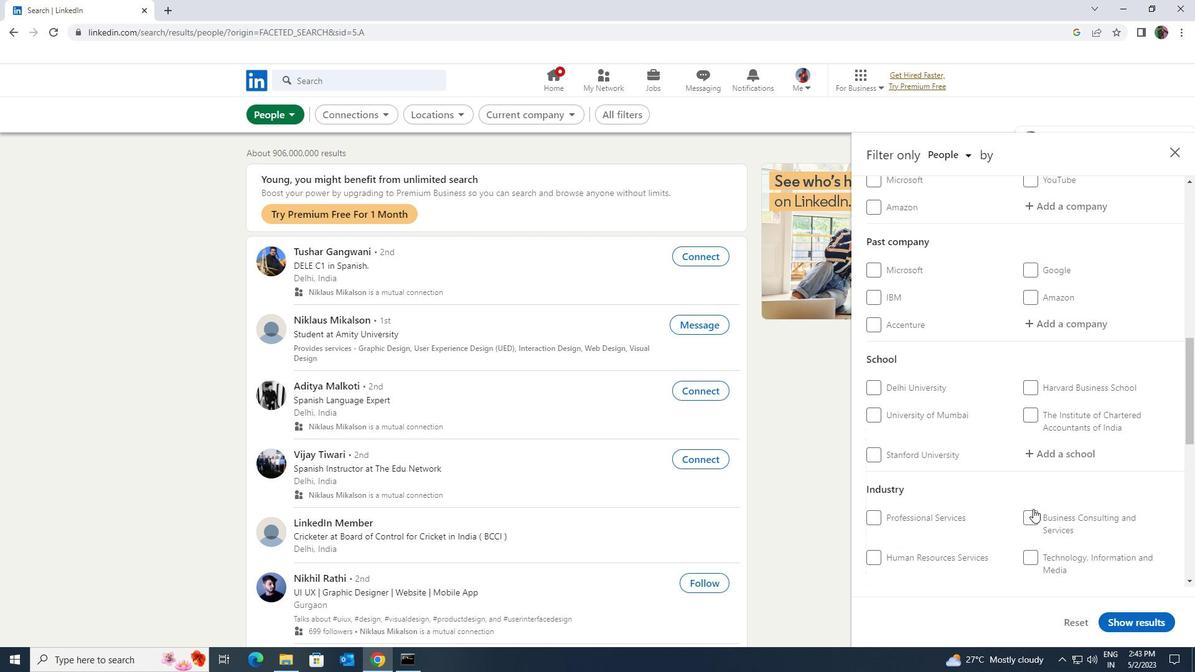 
Action: Mouse scrolled (1033, 510) with delta (0, 0)
Screenshot: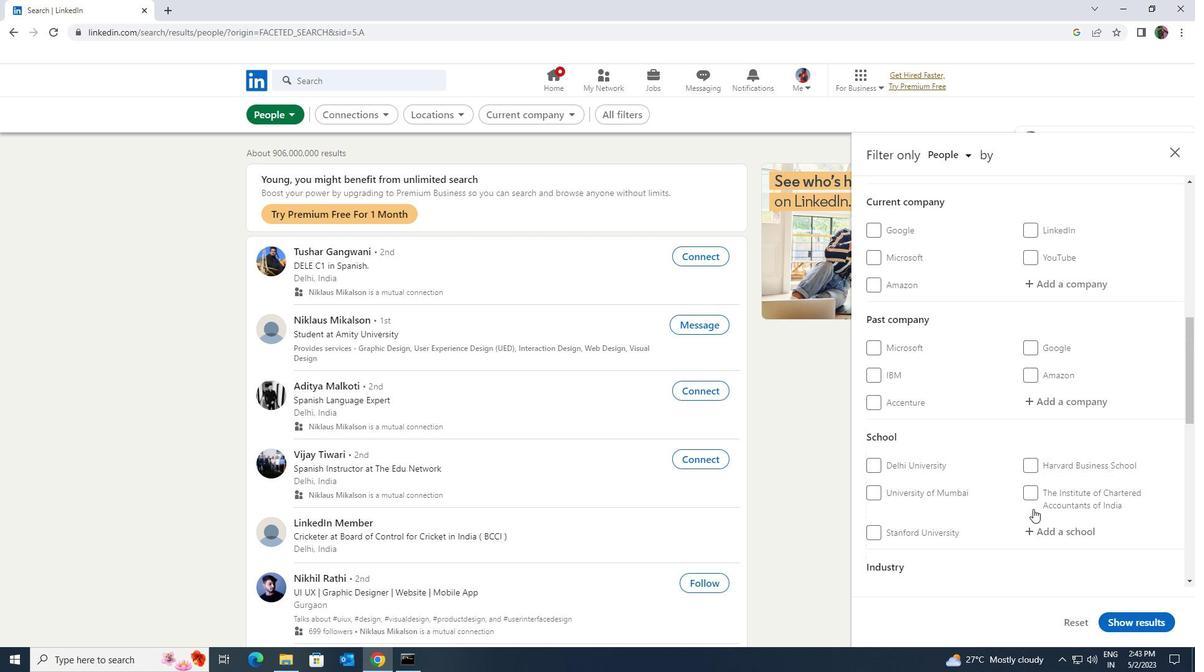 
Action: Mouse moved to (1033, 508)
Screenshot: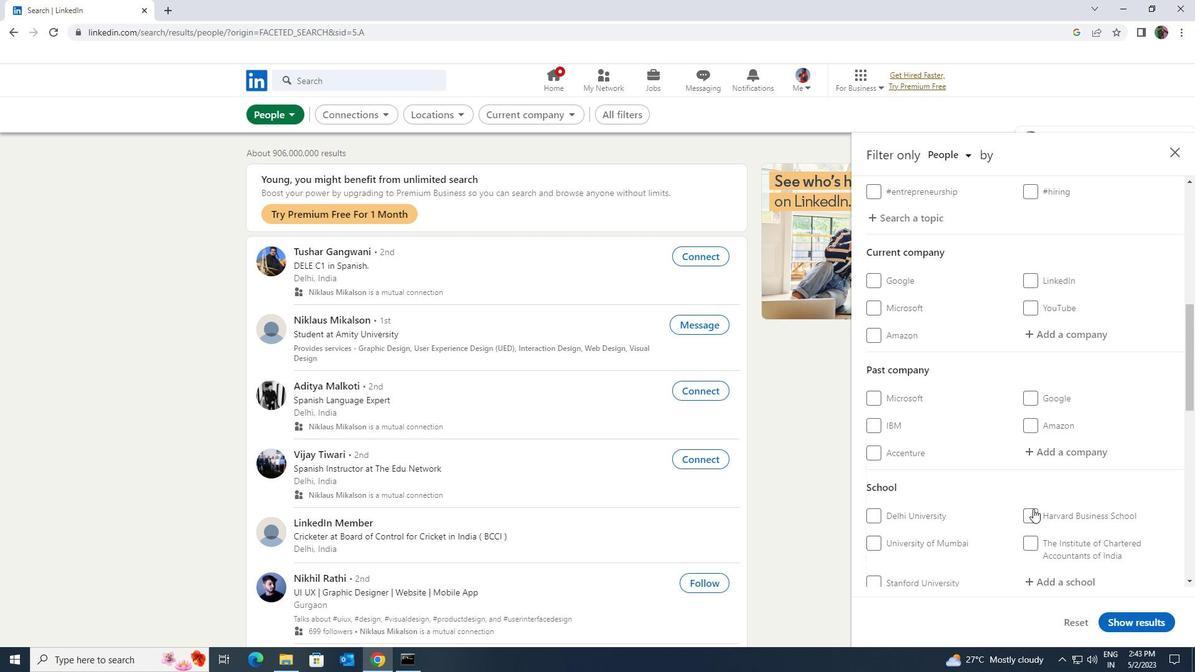 
Action: Mouse scrolled (1033, 508) with delta (0, 0)
Screenshot: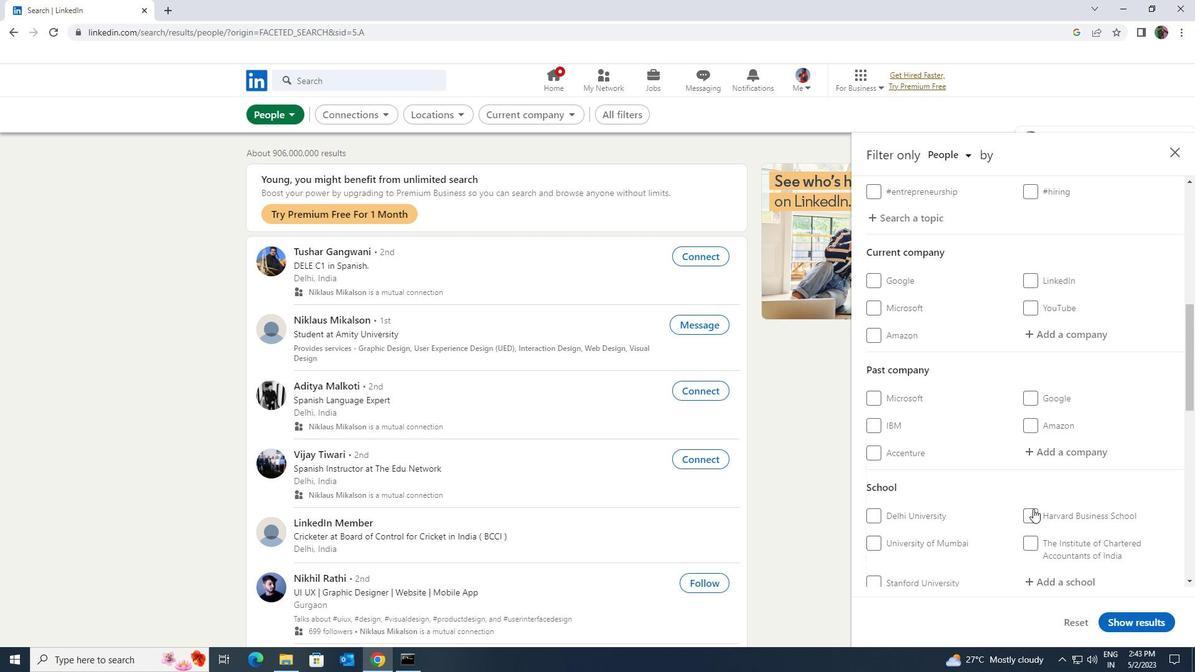 
Action: Mouse moved to (1052, 420)
Screenshot: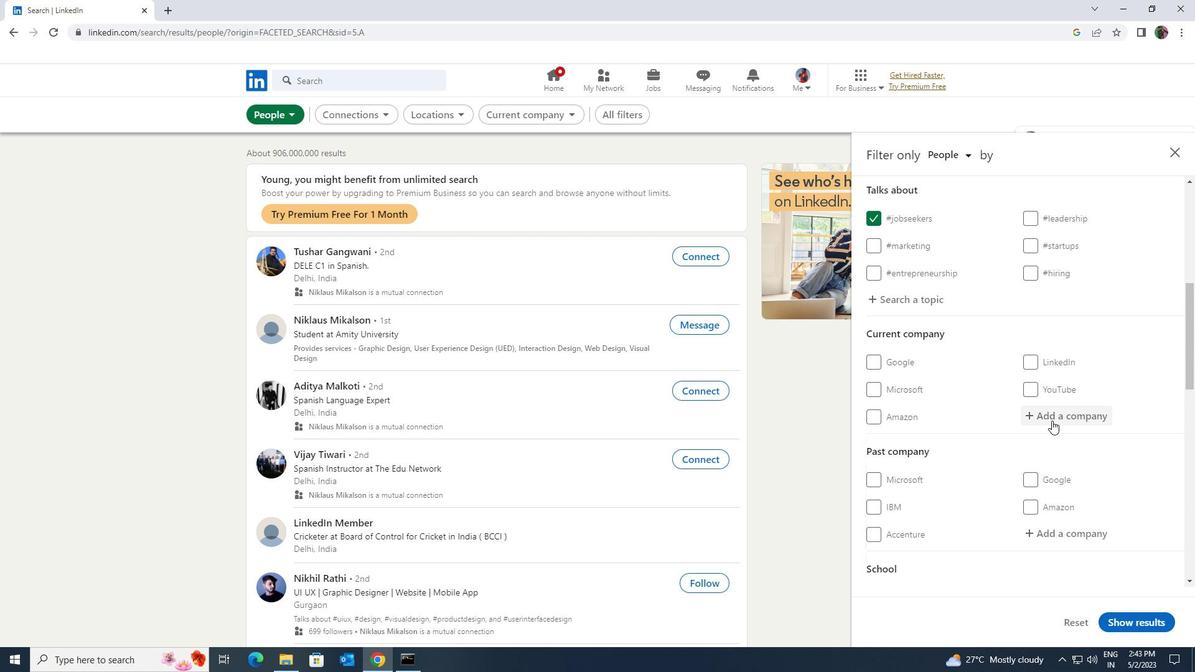 
Action: Mouse pressed left at (1052, 420)
Screenshot: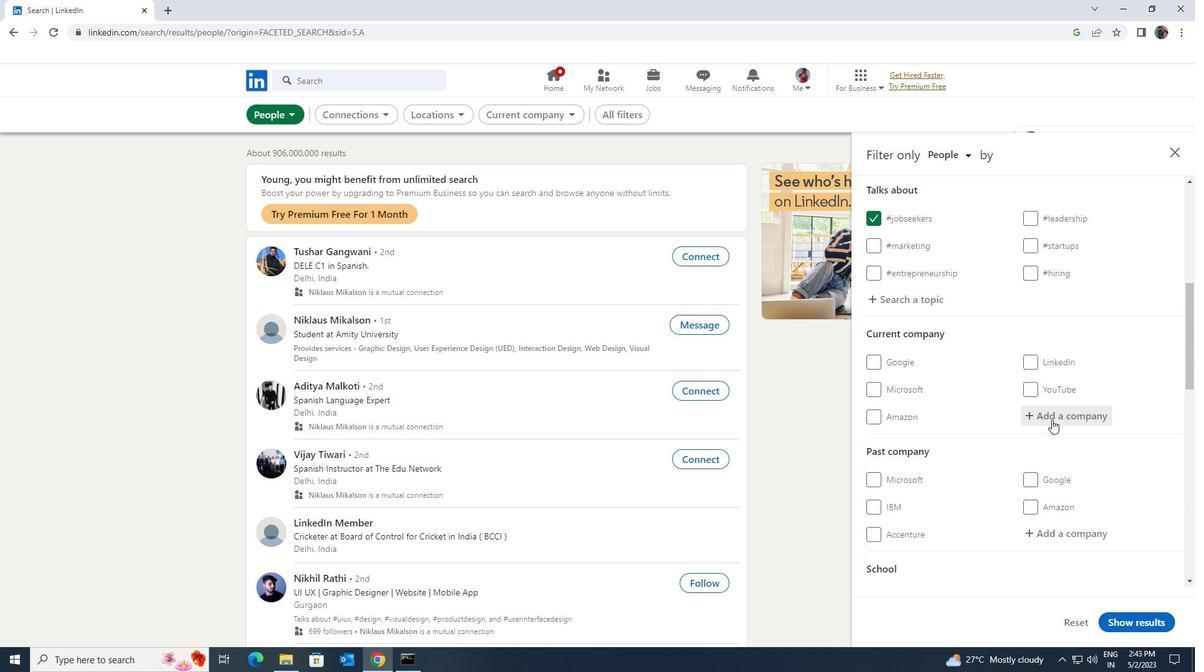 
Action: Key pressed <Key.shift><Key.shift><Key.shift><Key.shift>PHARMA<Key.space><Key.shift>JOB<Key.space>
Screenshot: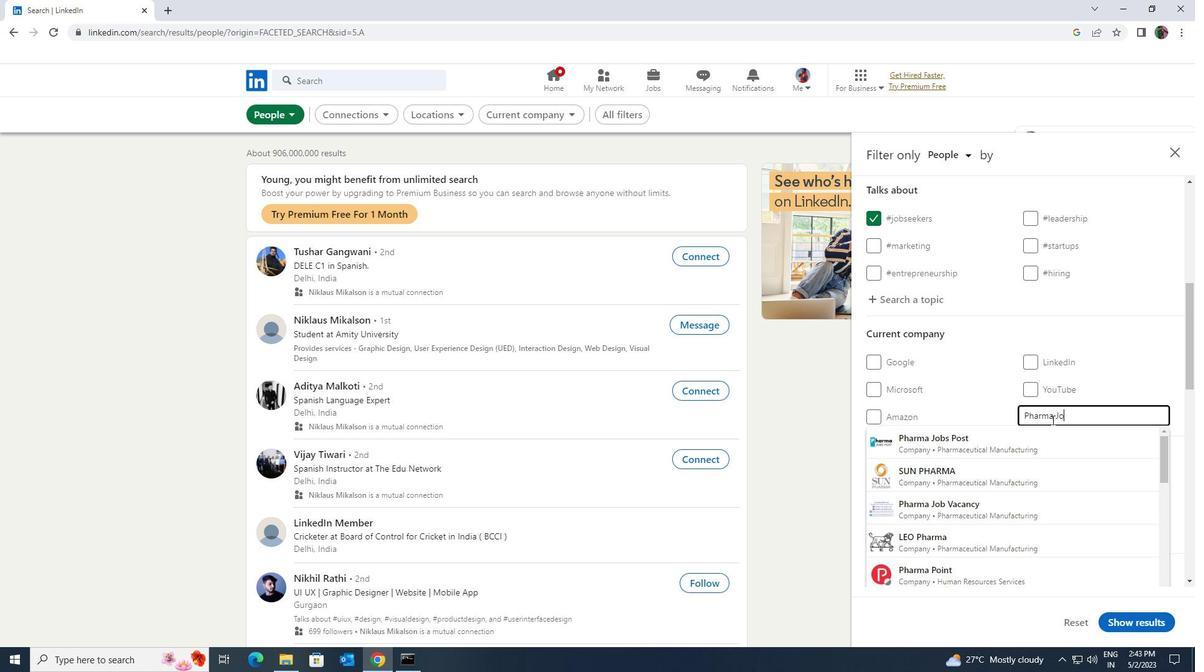 
Action: Mouse moved to (1035, 460)
Screenshot: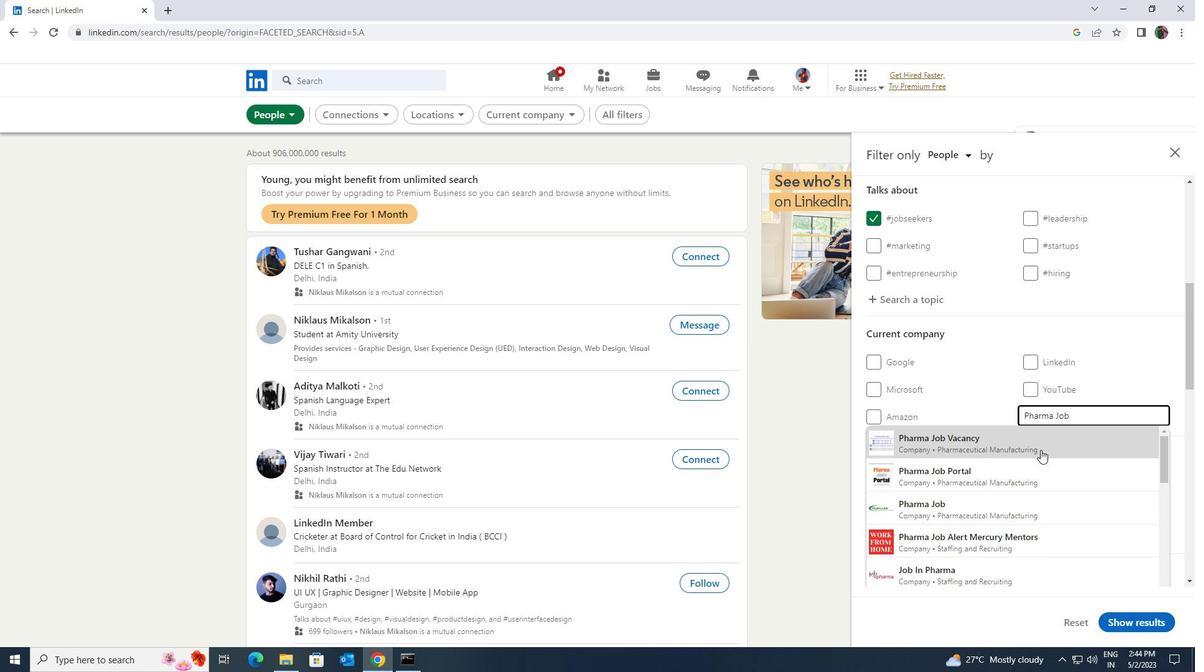 
Action: Mouse pressed left at (1035, 460)
Screenshot: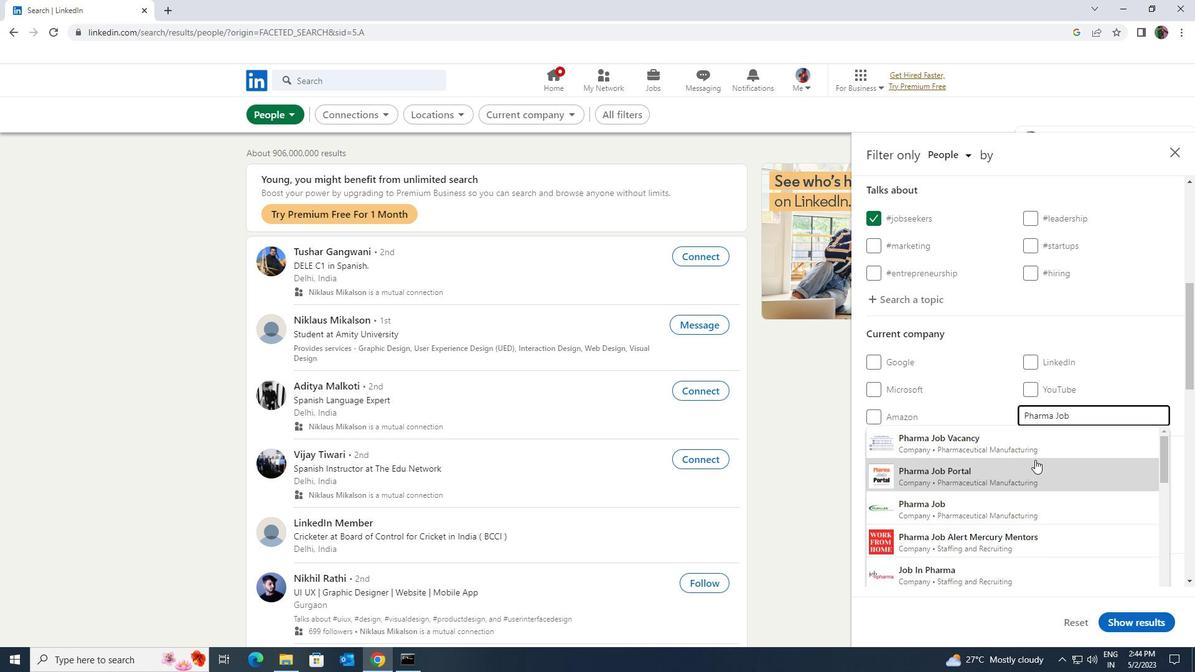 
Action: Mouse scrolled (1035, 459) with delta (0, 0)
Screenshot: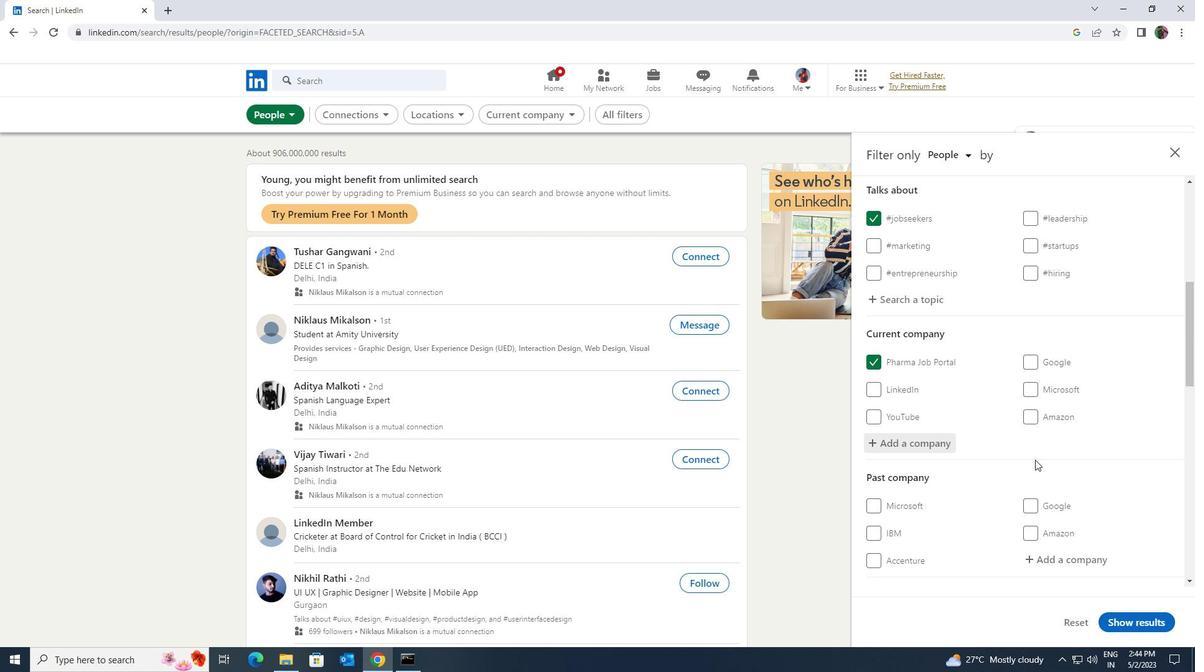 
Action: Mouse scrolled (1035, 459) with delta (0, 0)
Screenshot: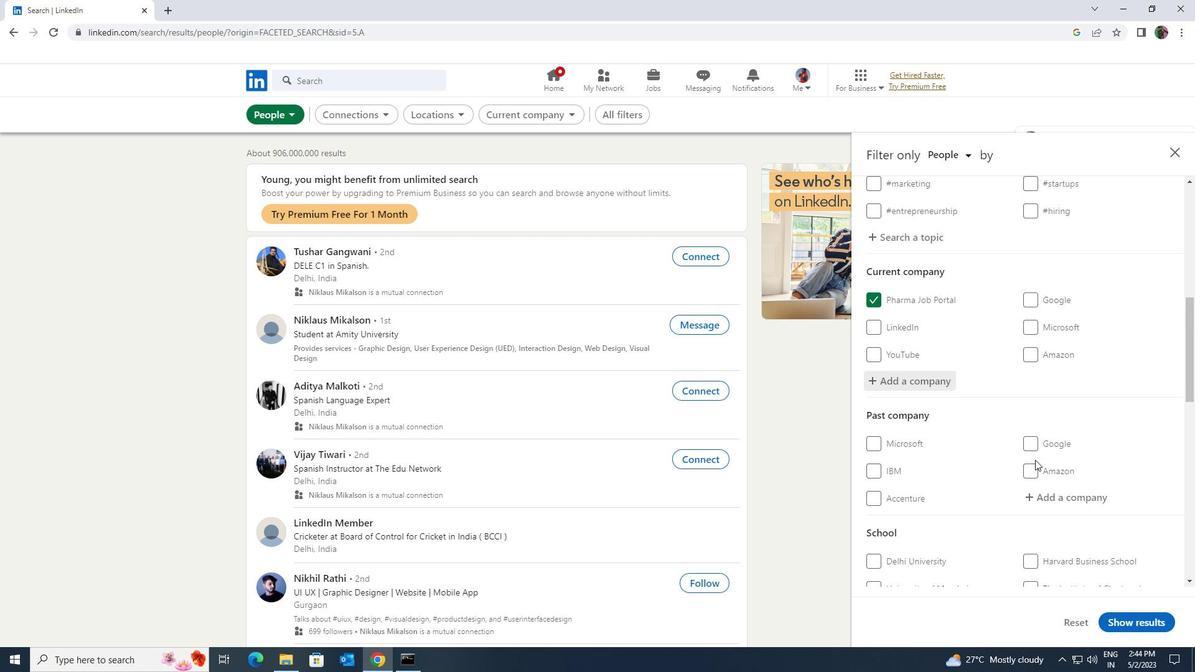 
Action: Mouse scrolled (1035, 459) with delta (0, 0)
Screenshot: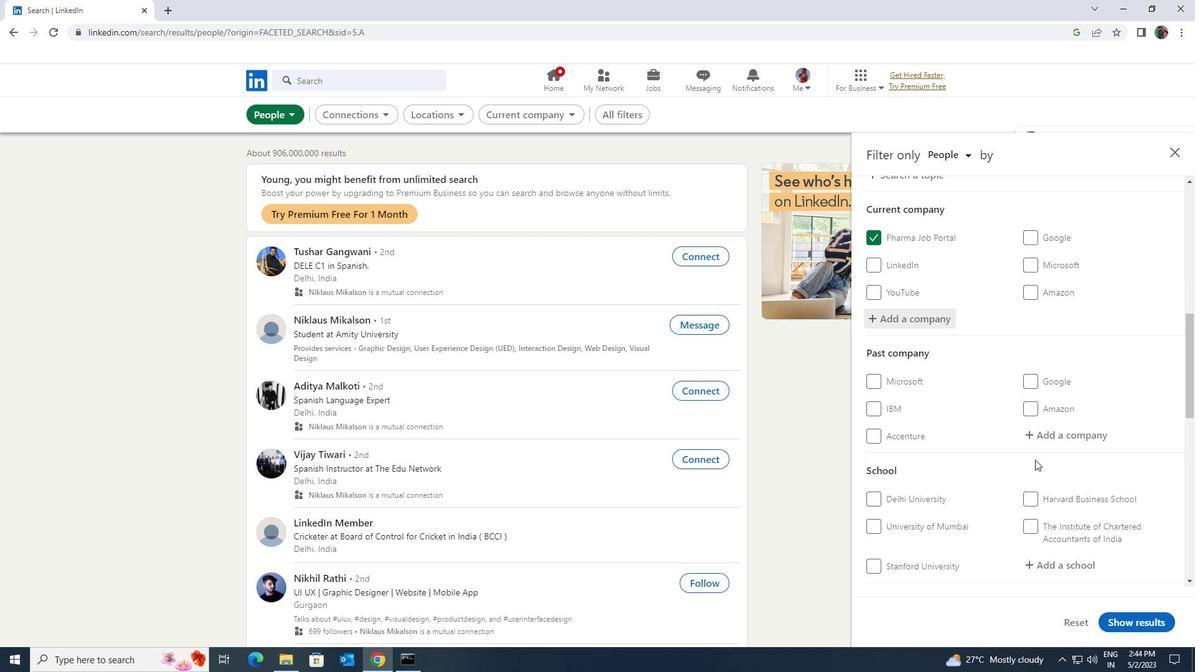 
Action: Mouse moved to (1040, 503)
Screenshot: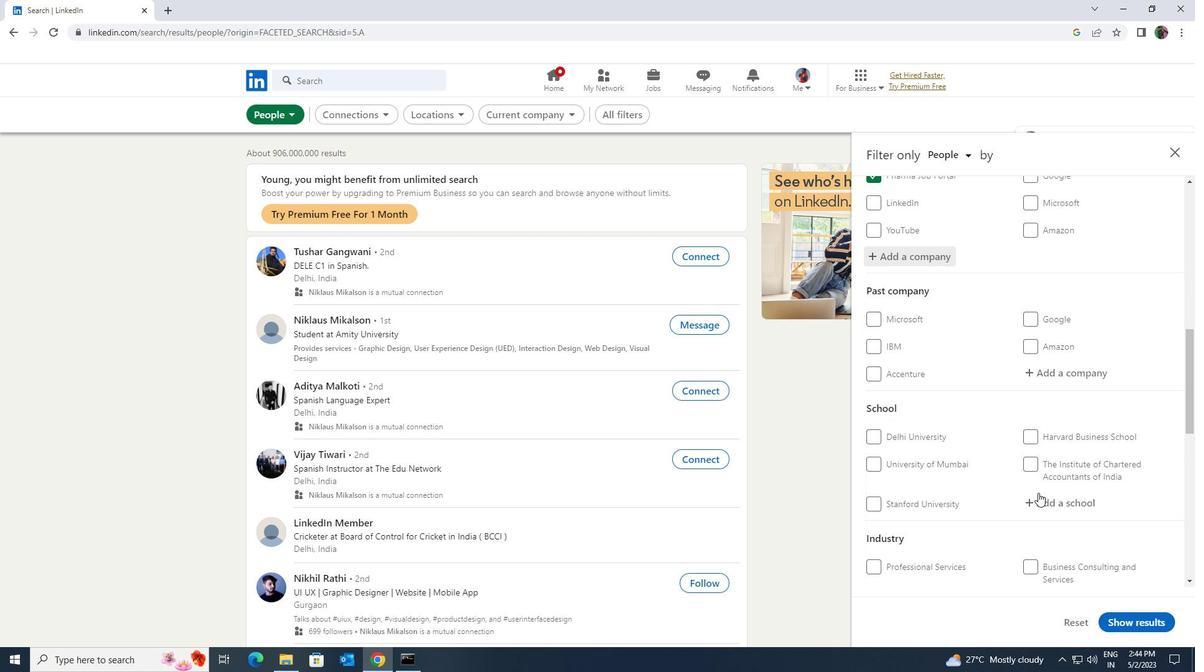 
Action: Mouse pressed left at (1040, 503)
Screenshot: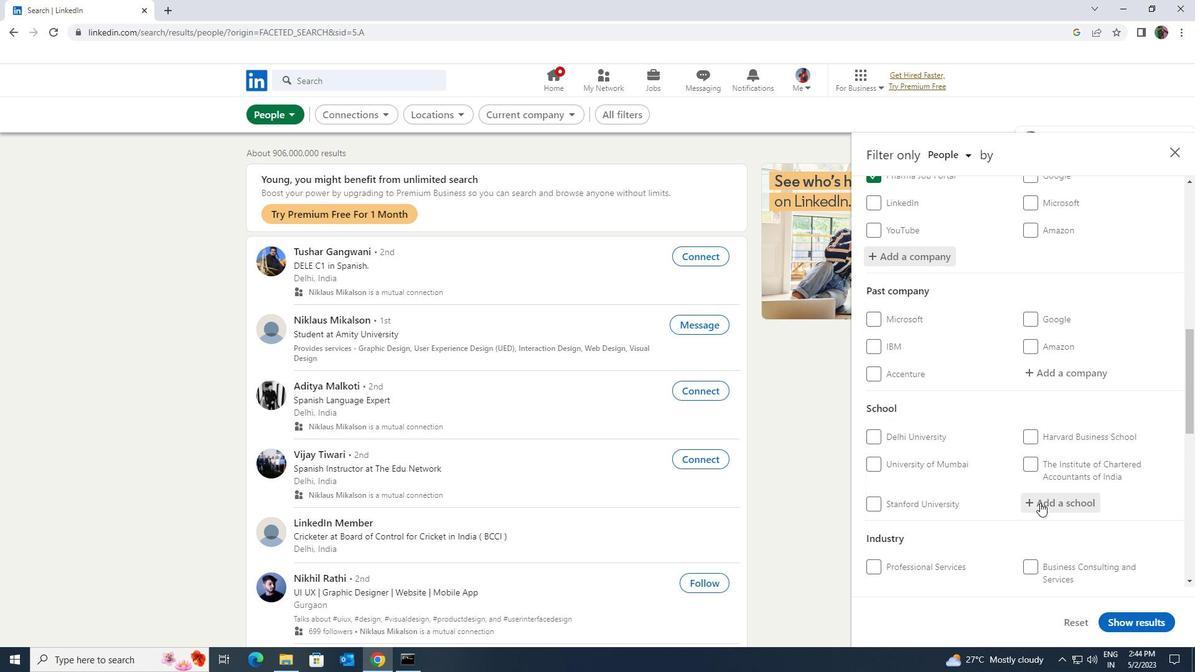 
Action: Mouse moved to (1040, 503)
Screenshot: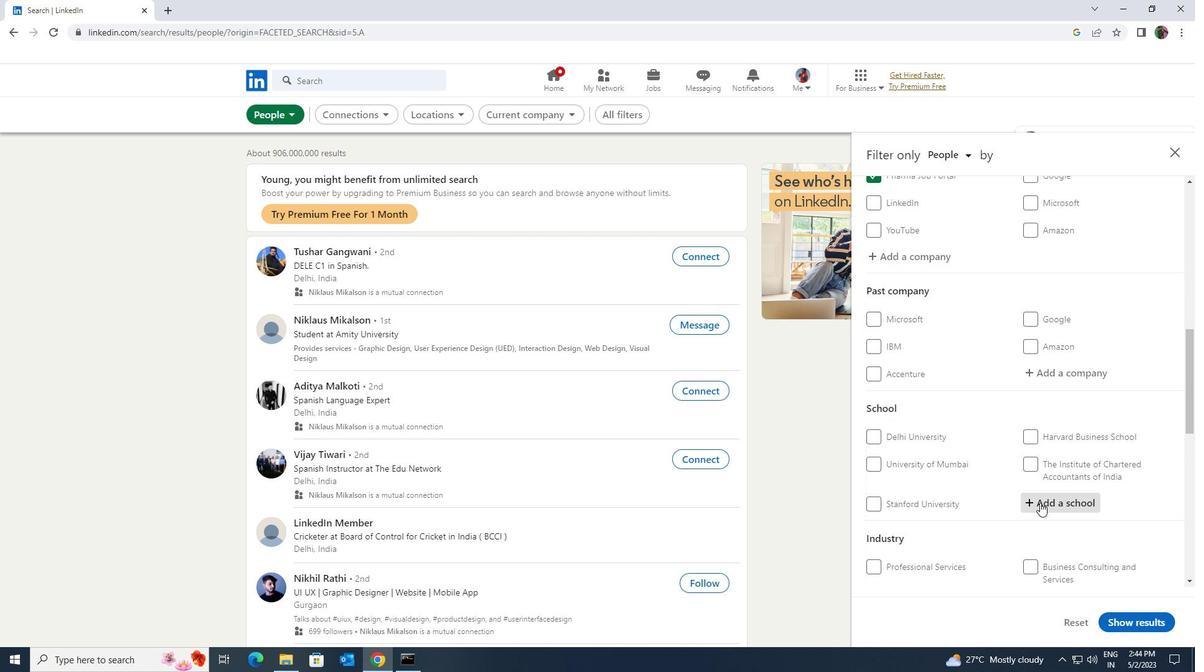 
Action: Key pressed <Key.shift>SETH<Key.space><Key.shift>JAI<Key.space>PAR
Screenshot: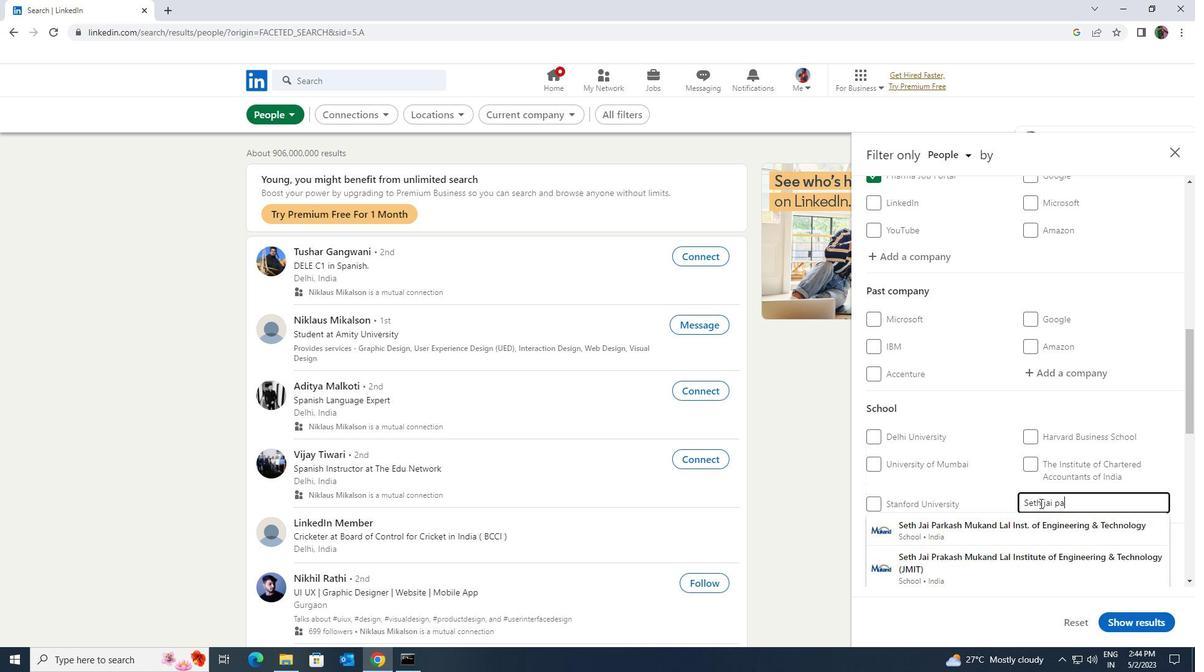 
Action: Mouse moved to (1043, 518)
Screenshot: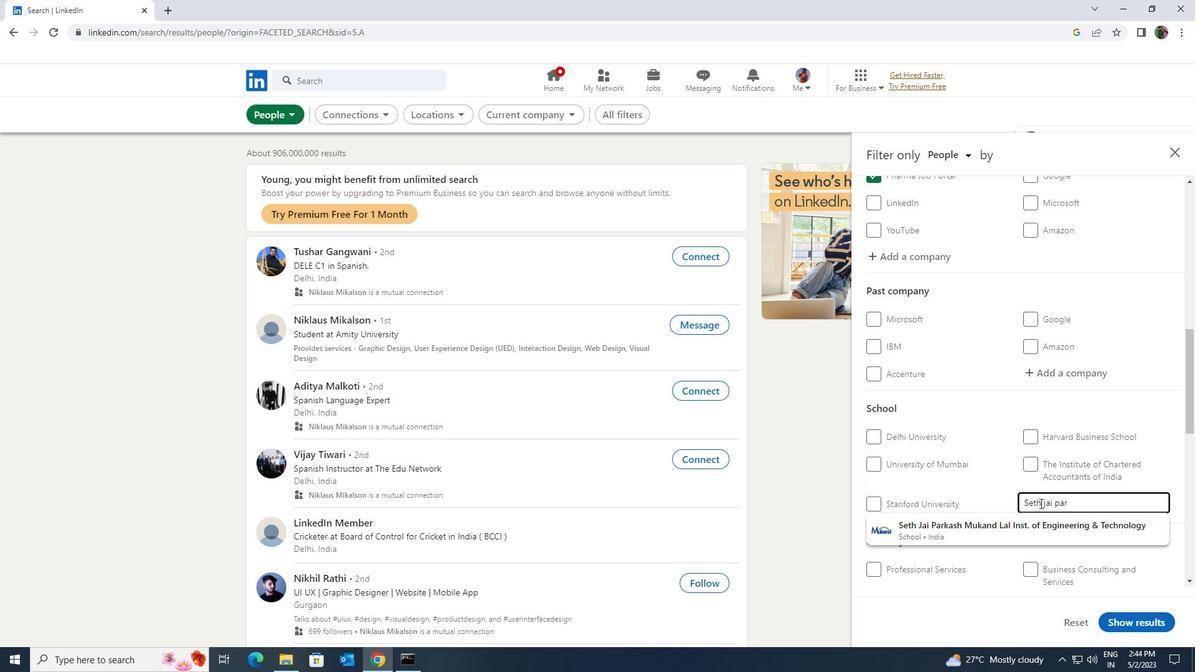 
Action: Mouse pressed left at (1043, 518)
Screenshot: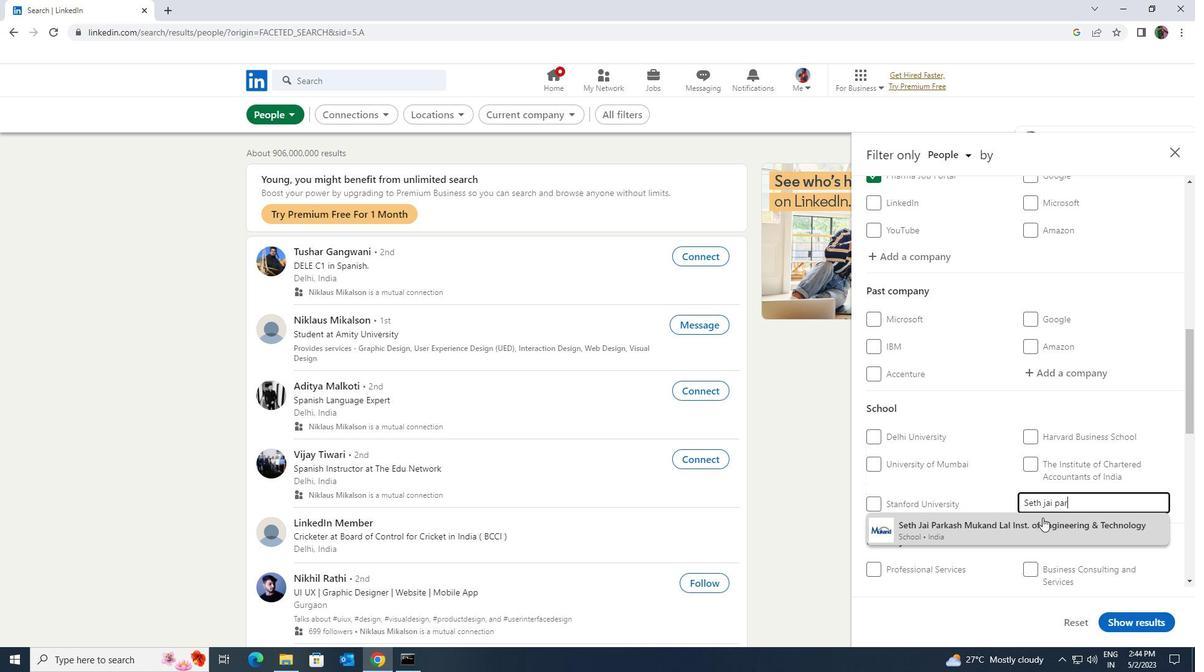 
Action: Mouse scrolled (1043, 517) with delta (0, 0)
Screenshot: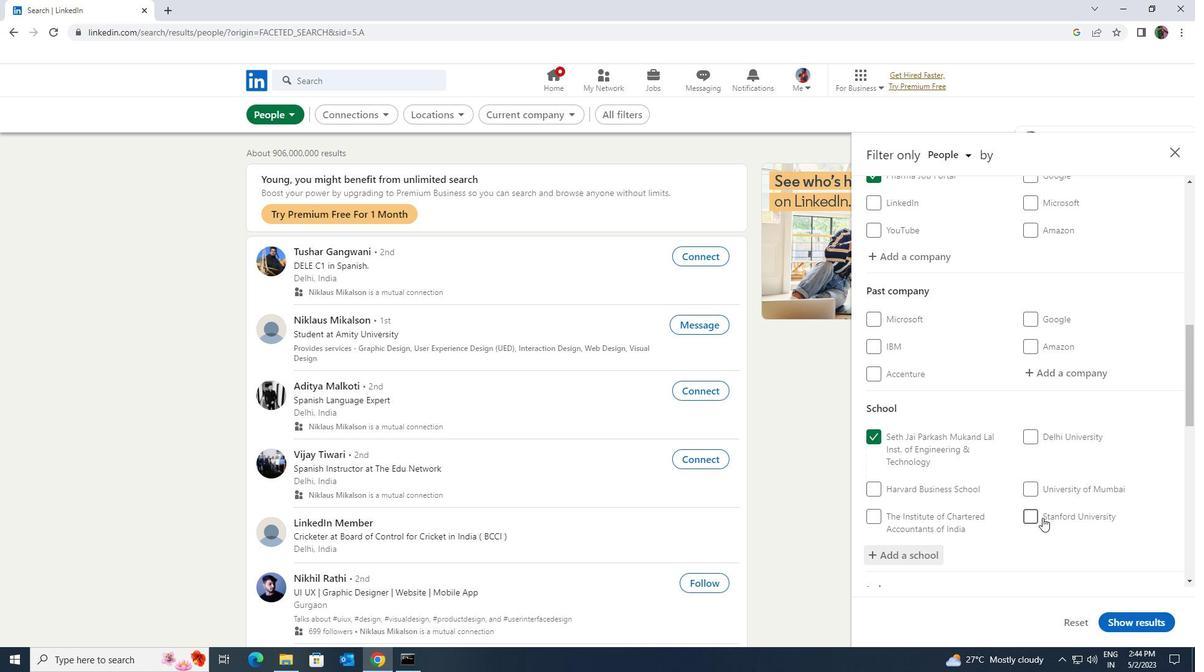 
Action: Mouse scrolled (1043, 517) with delta (0, 0)
Screenshot: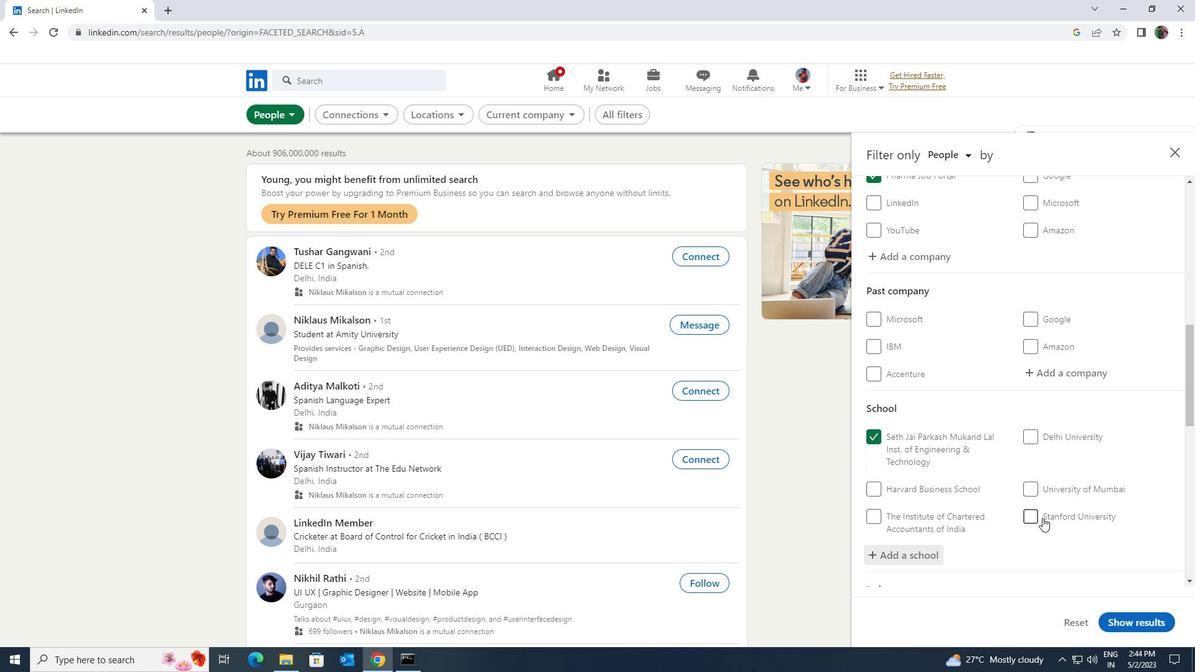 
Action: Mouse scrolled (1043, 517) with delta (0, 0)
Screenshot: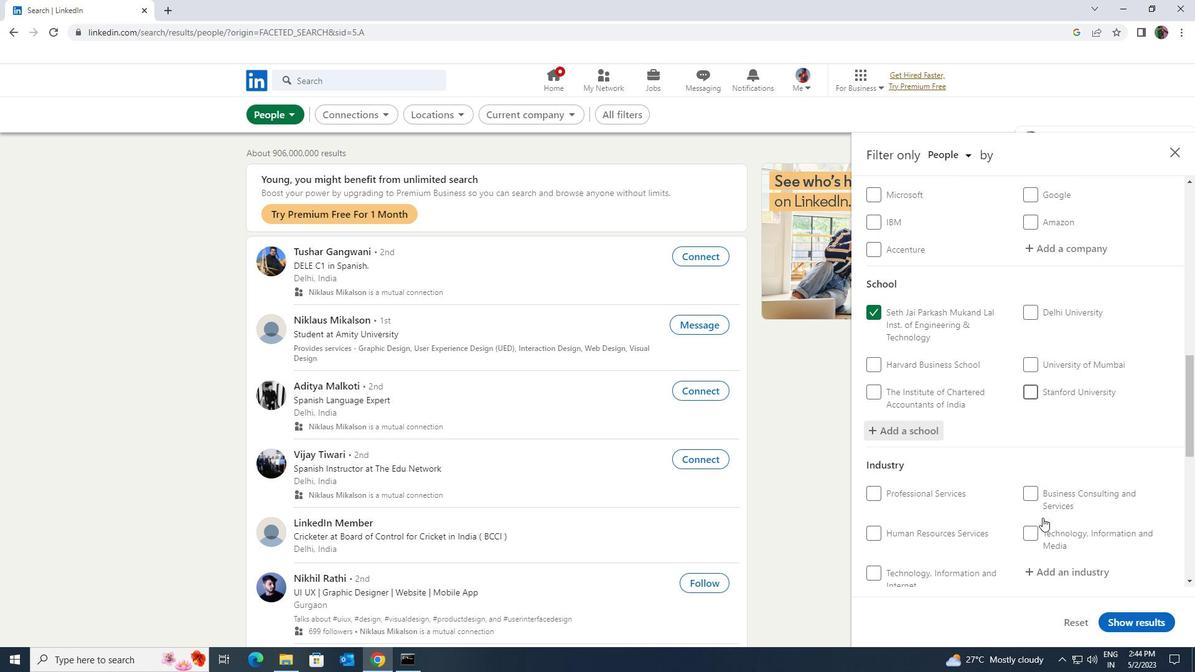 
Action: Mouse moved to (1045, 514)
Screenshot: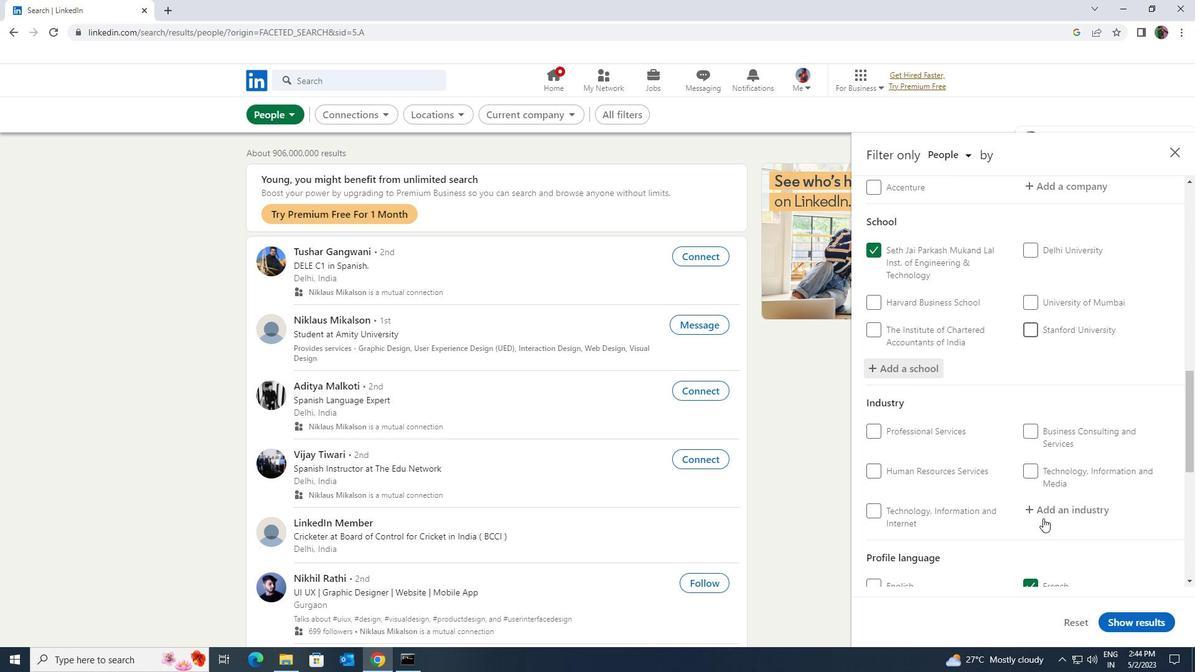 
Action: Mouse pressed left at (1045, 514)
Screenshot: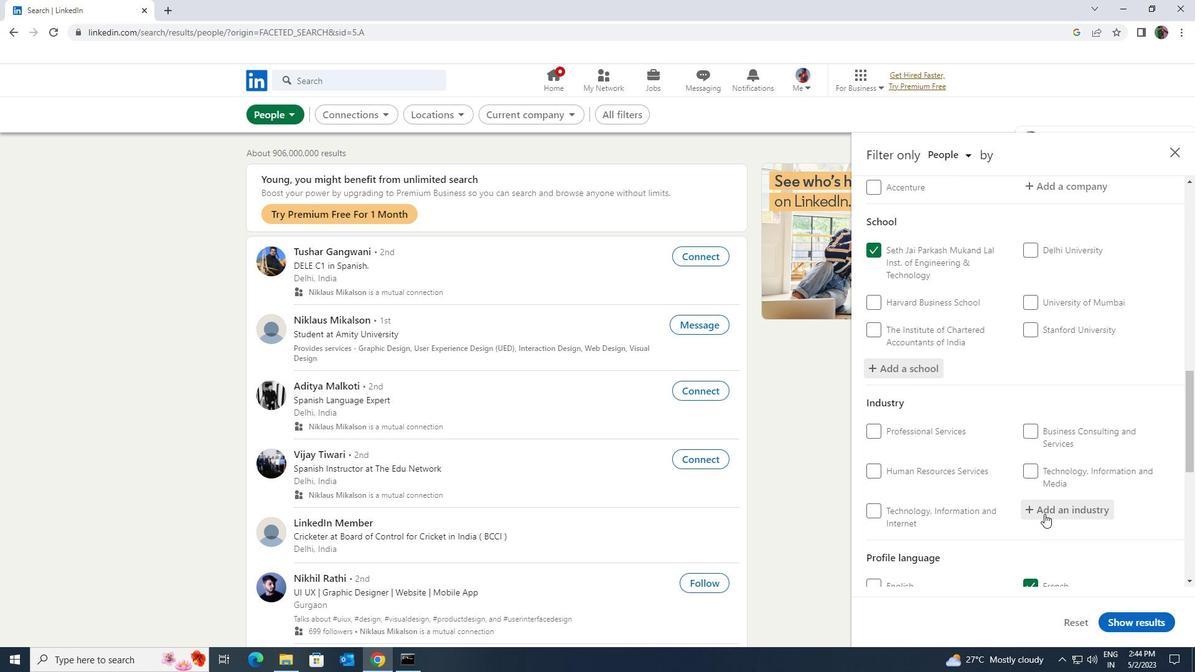 
Action: Key pressed <Key.shift><Key.shift><Key.shift><Key.shift><Key.shift><Key.shift>OPERAT
Screenshot: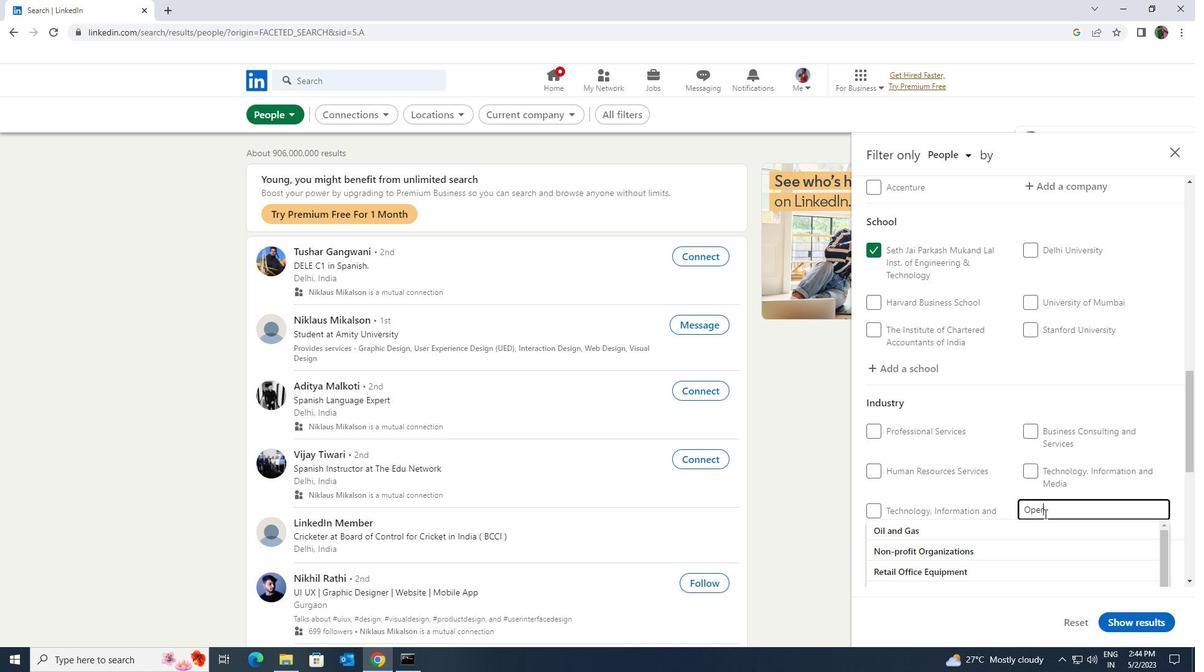 
Action: Mouse moved to (1022, 541)
Screenshot: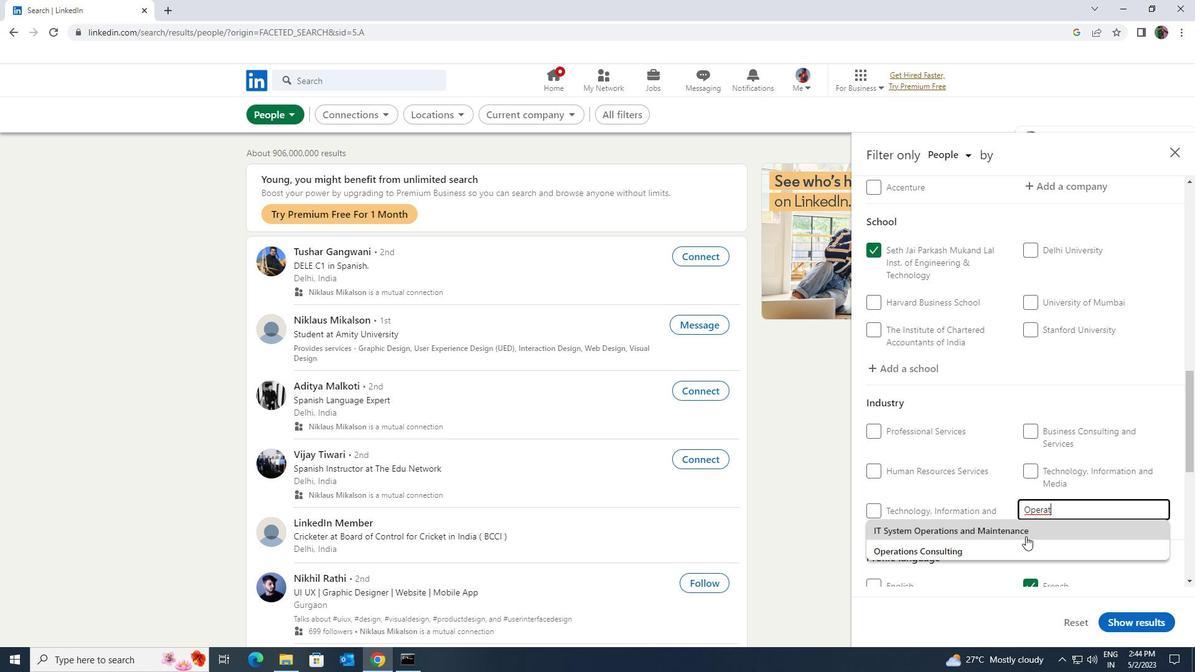 
Action: Mouse pressed left at (1022, 541)
Screenshot: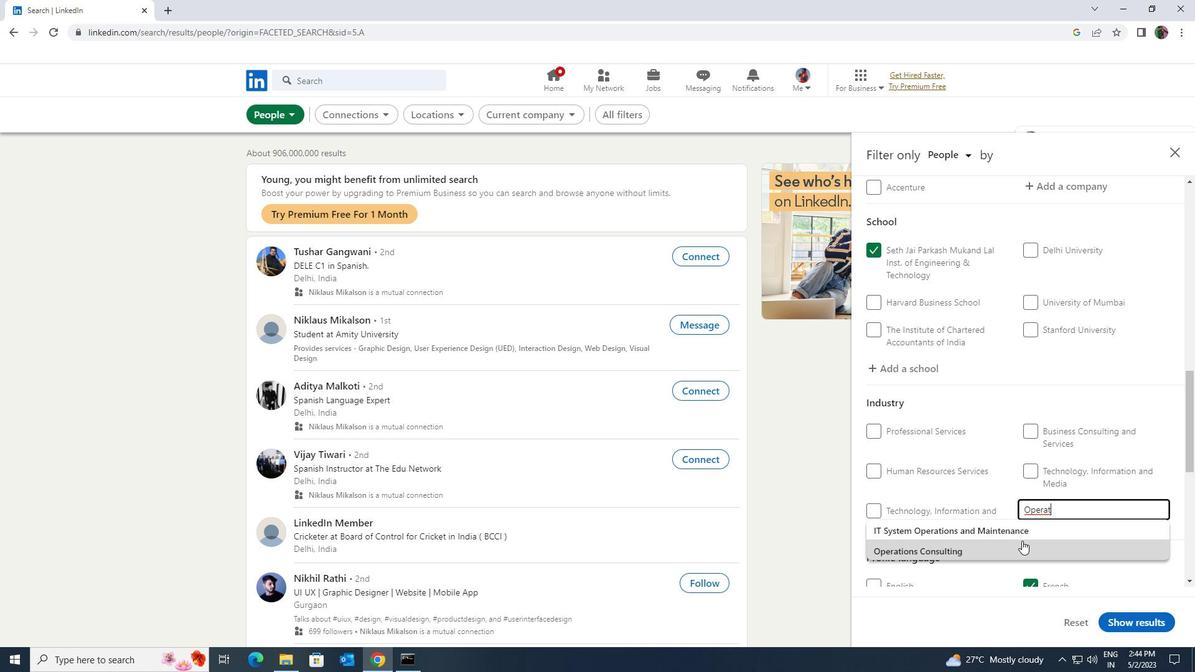 
Action: Mouse scrolled (1022, 540) with delta (0, 0)
Screenshot: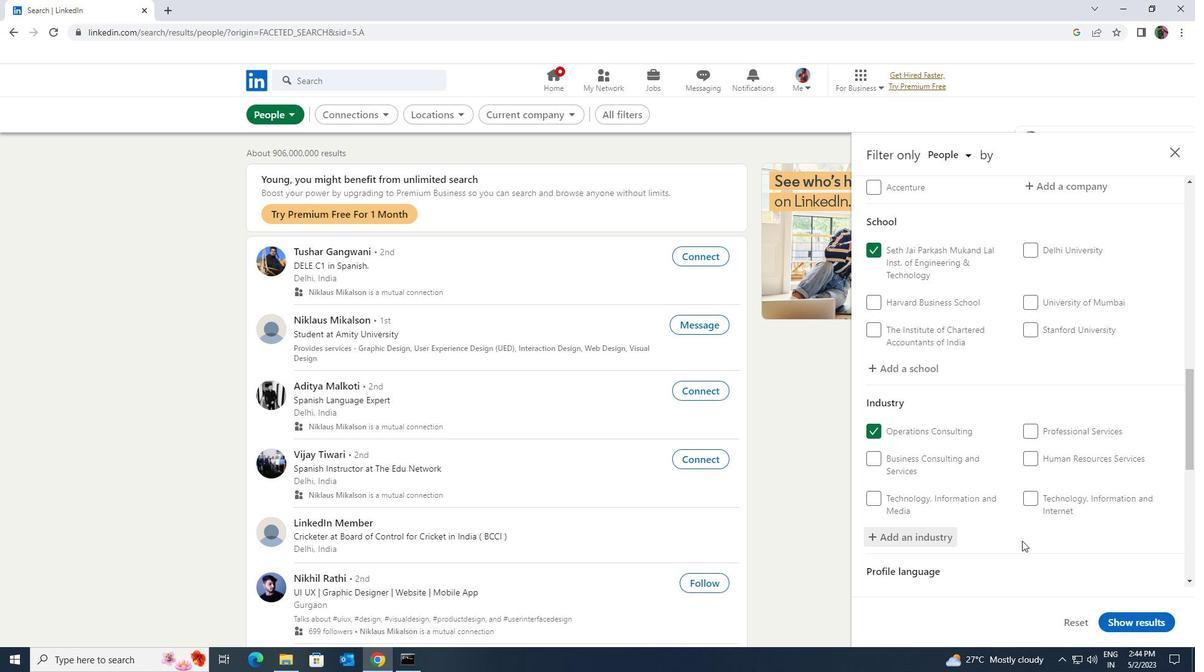 
Action: Mouse scrolled (1022, 540) with delta (0, 0)
Screenshot: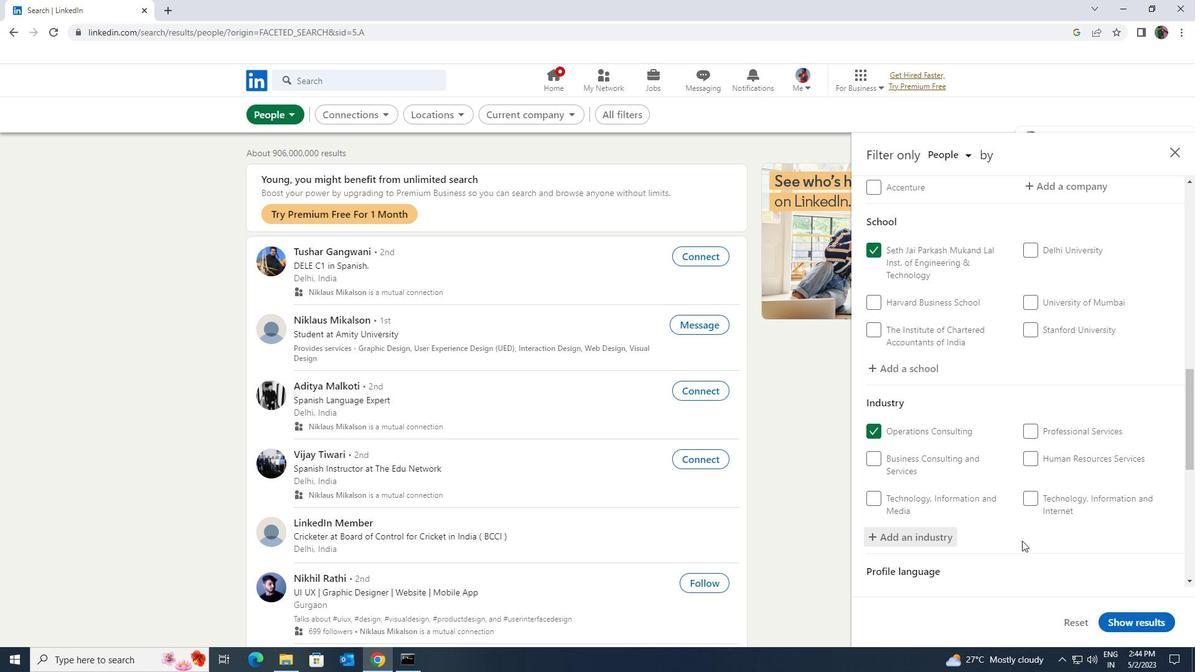 
Action: Mouse scrolled (1022, 540) with delta (0, 0)
Screenshot: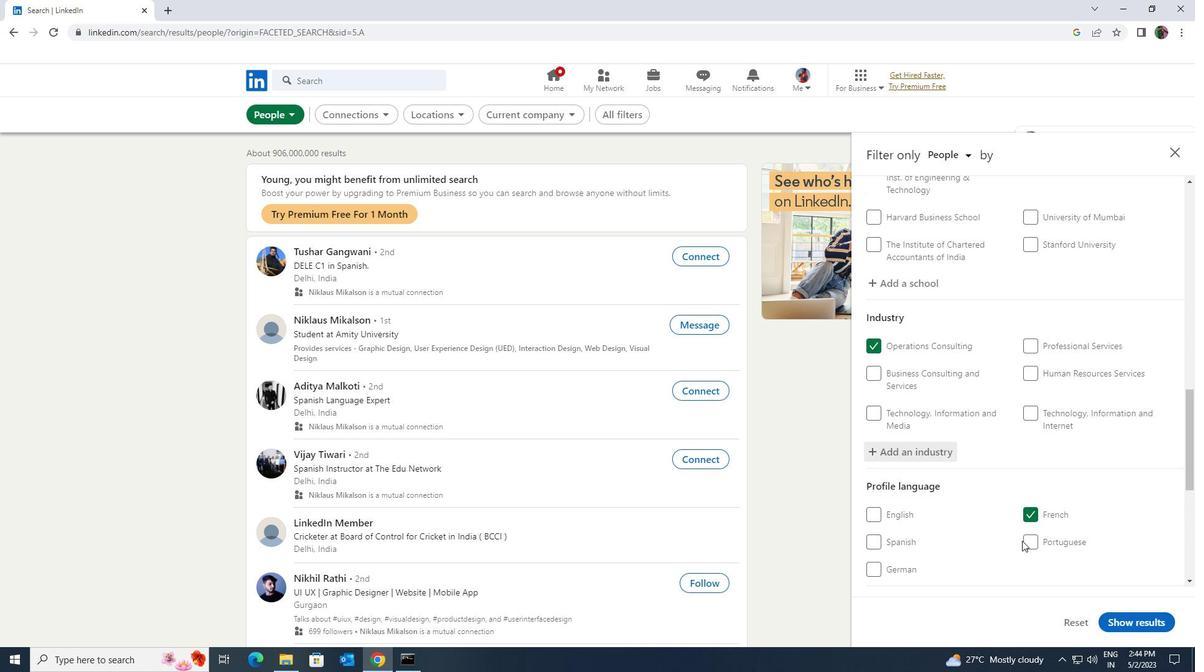 
Action: Mouse scrolled (1022, 540) with delta (0, 0)
Screenshot: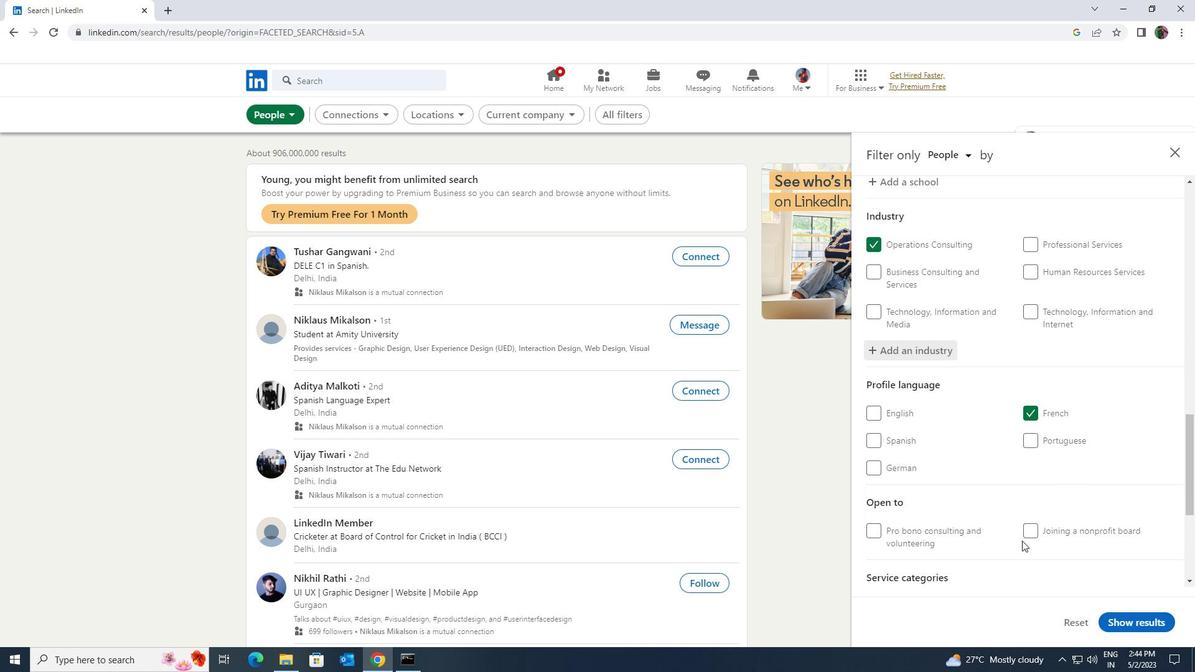 
Action: Mouse scrolled (1022, 540) with delta (0, 0)
Screenshot: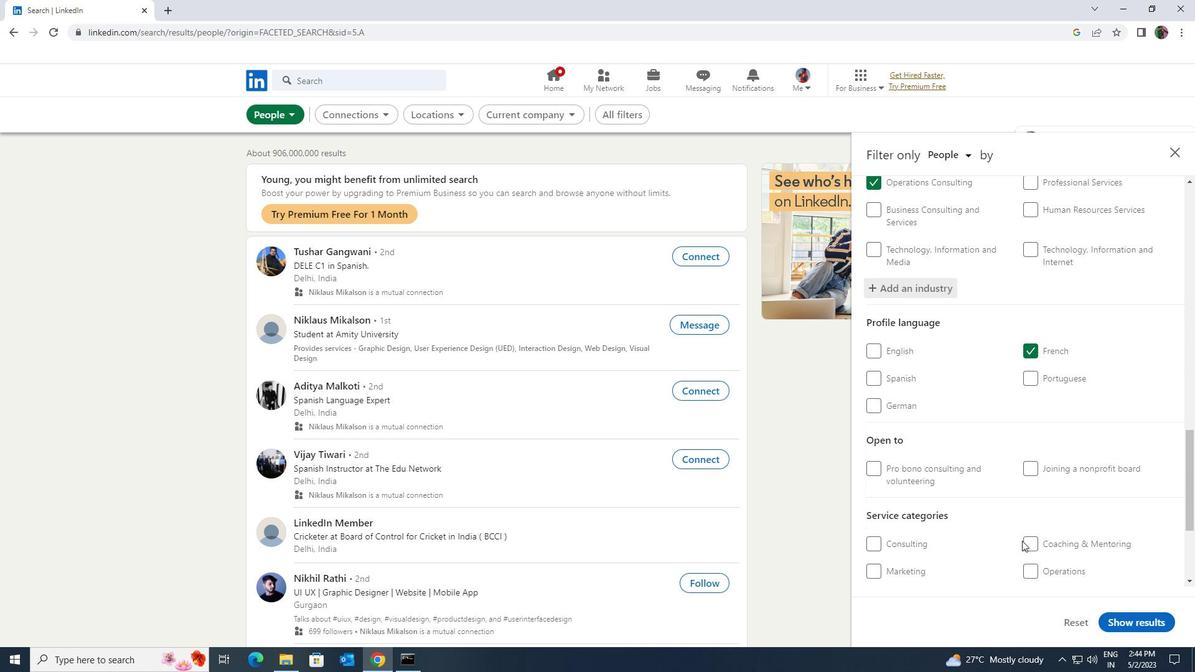 
Action: Mouse moved to (1031, 533)
Screenshot: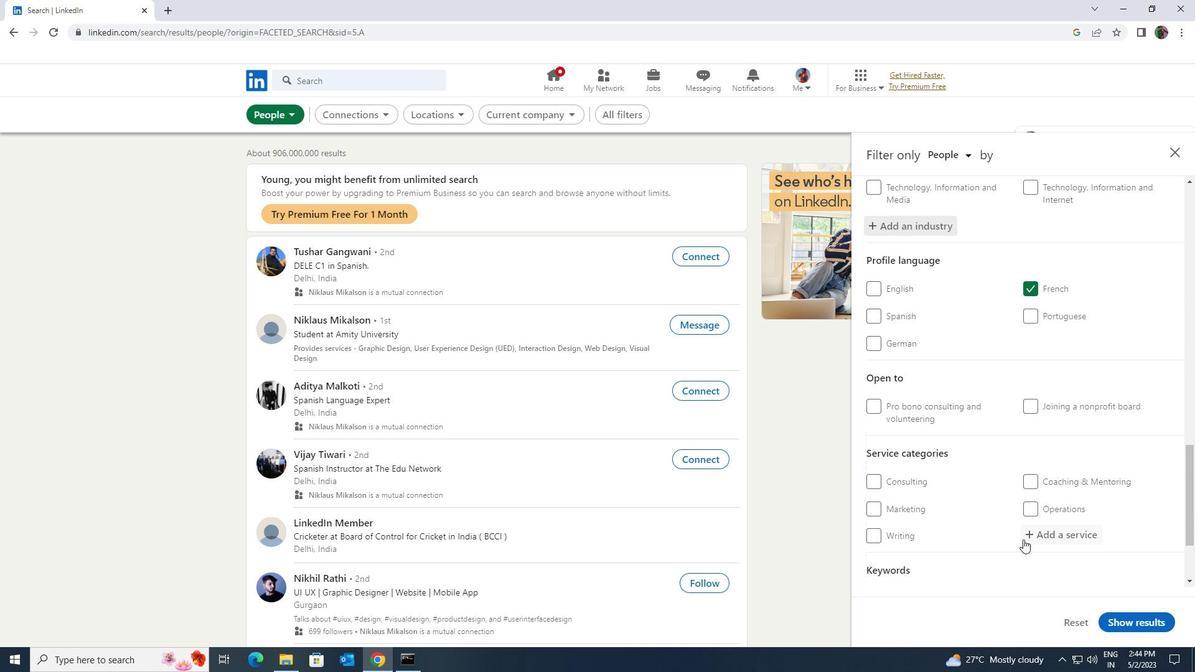 
Action: Mouse pressed left at (1031, 533)
Screenshot: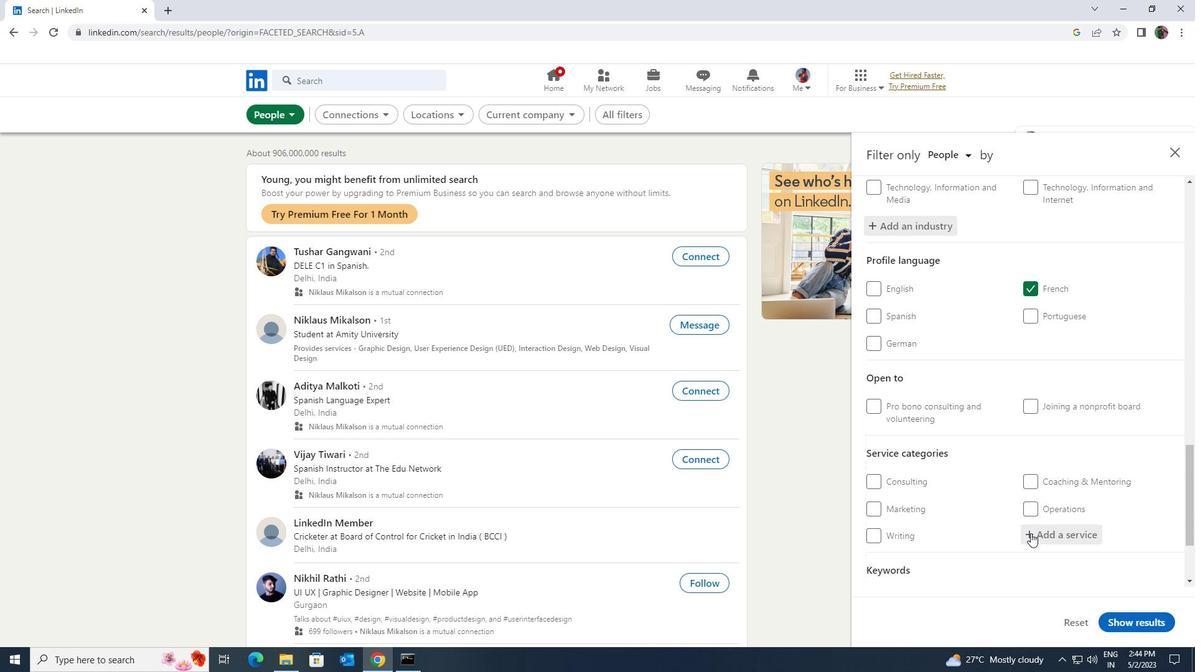 
Action: Key pressed <Key.shift>HOME<Key.space><Key.shift>NETWORKI
Screenshot: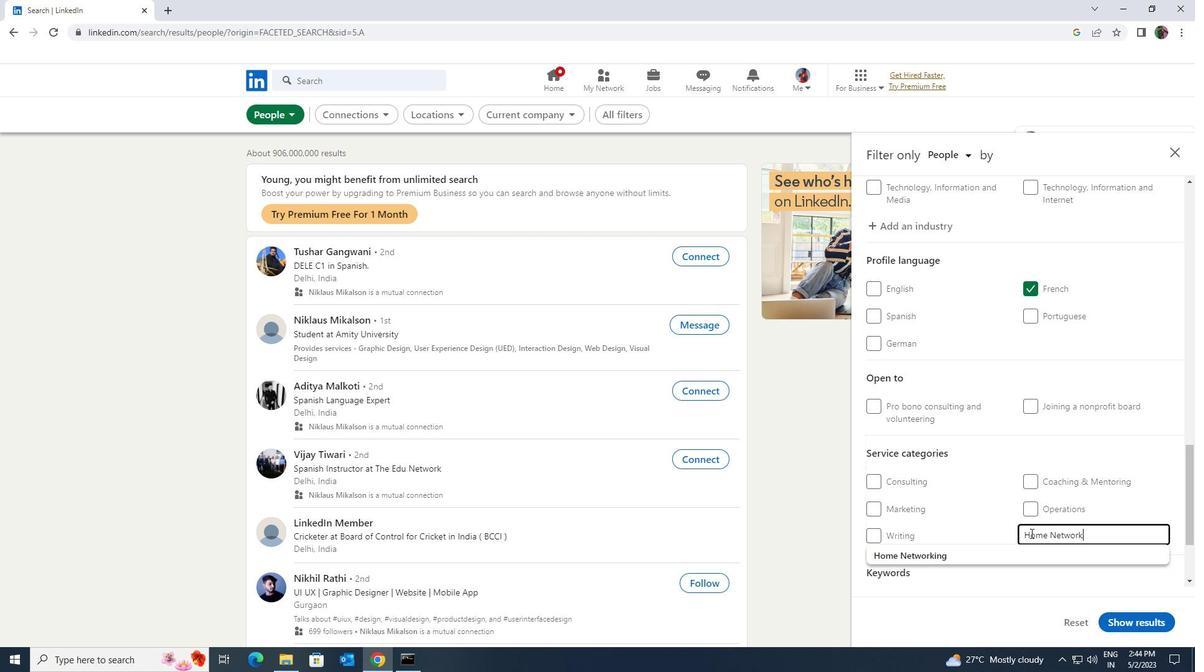 
Action: Mouse moved to (1026, 548)
Screenshot: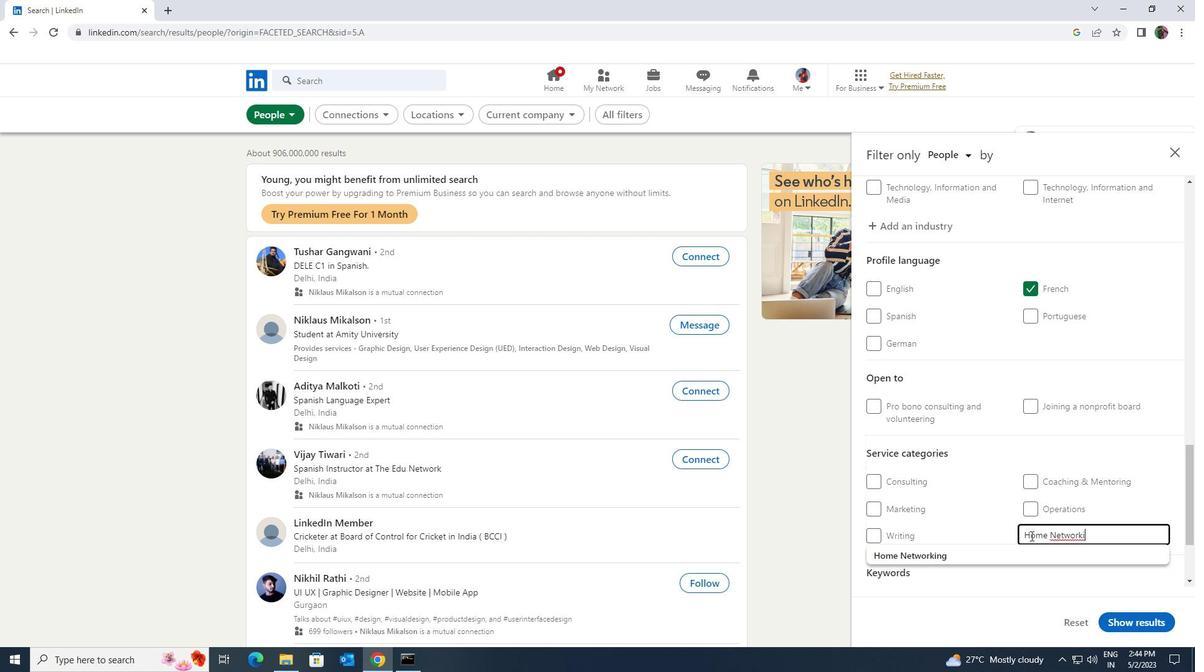 
Action: Mouse pressed left at (1026, 548)
Screenshot: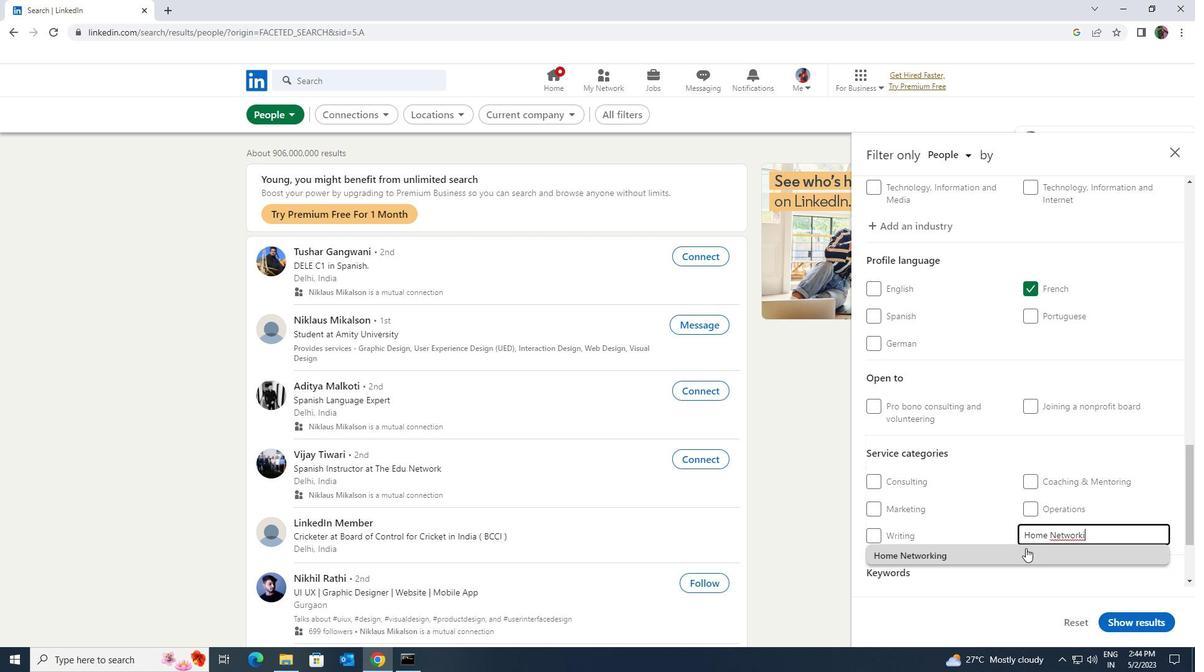 
Action: Mouse scrolled (1026, 548) with delta (0, 0)
Screenshot: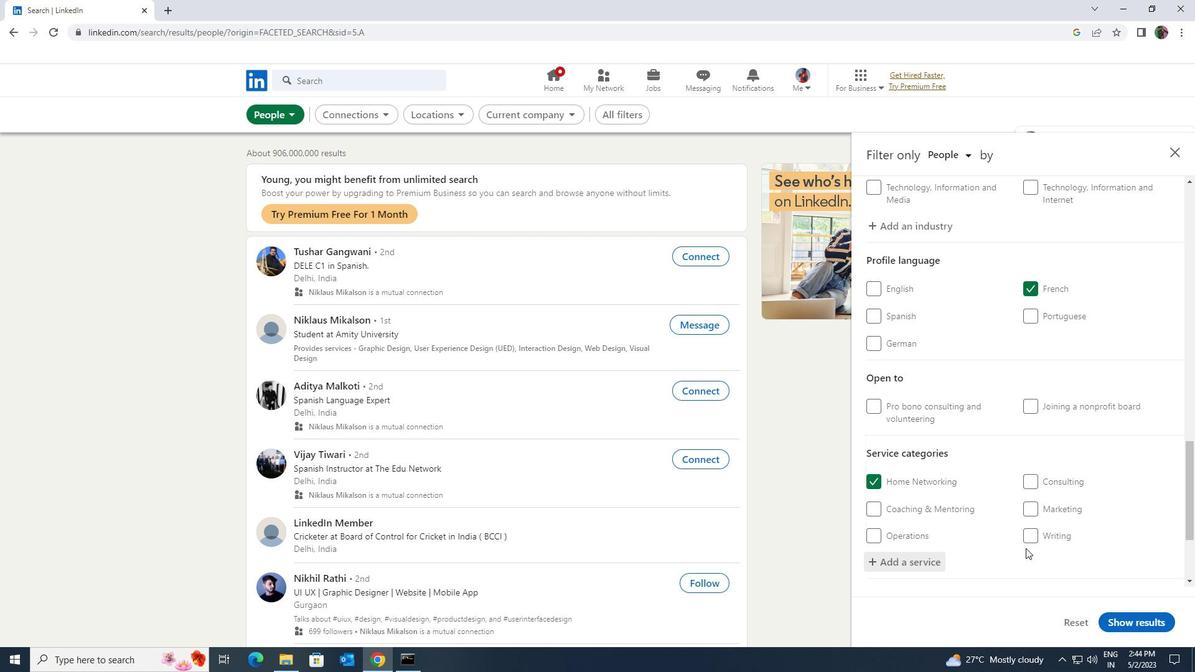
Action: Mouse scrolled (1026, 548) with delta (0, 0)
Screenshot: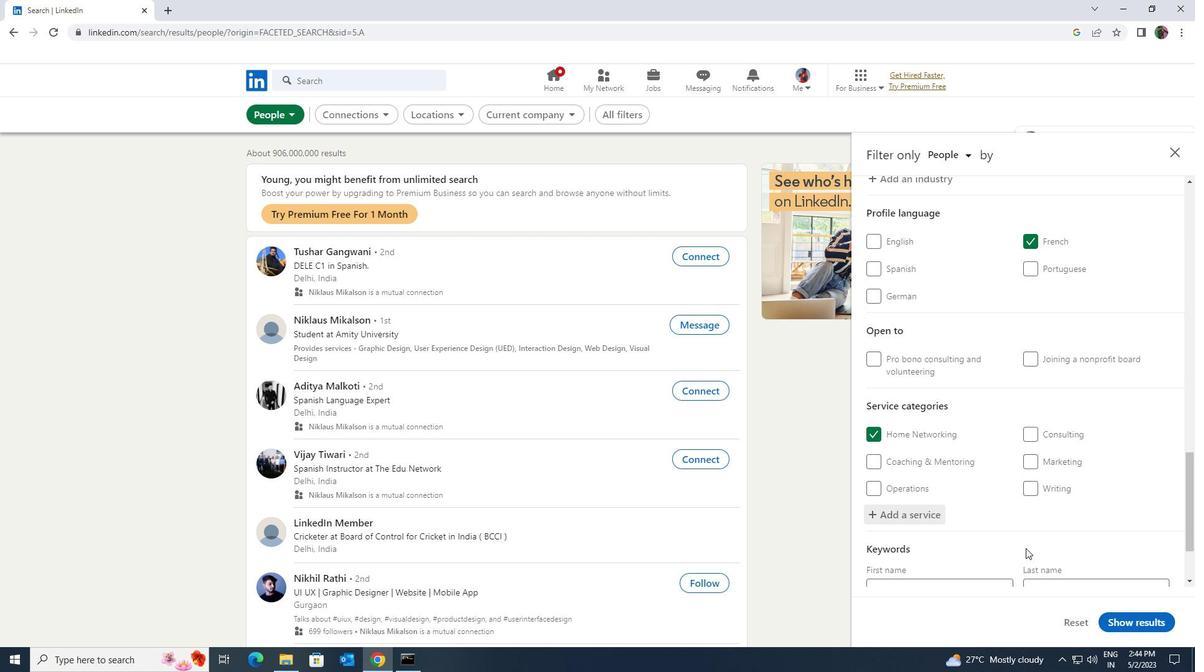
Action: Mouse moved to (998, 559)
Screenshot: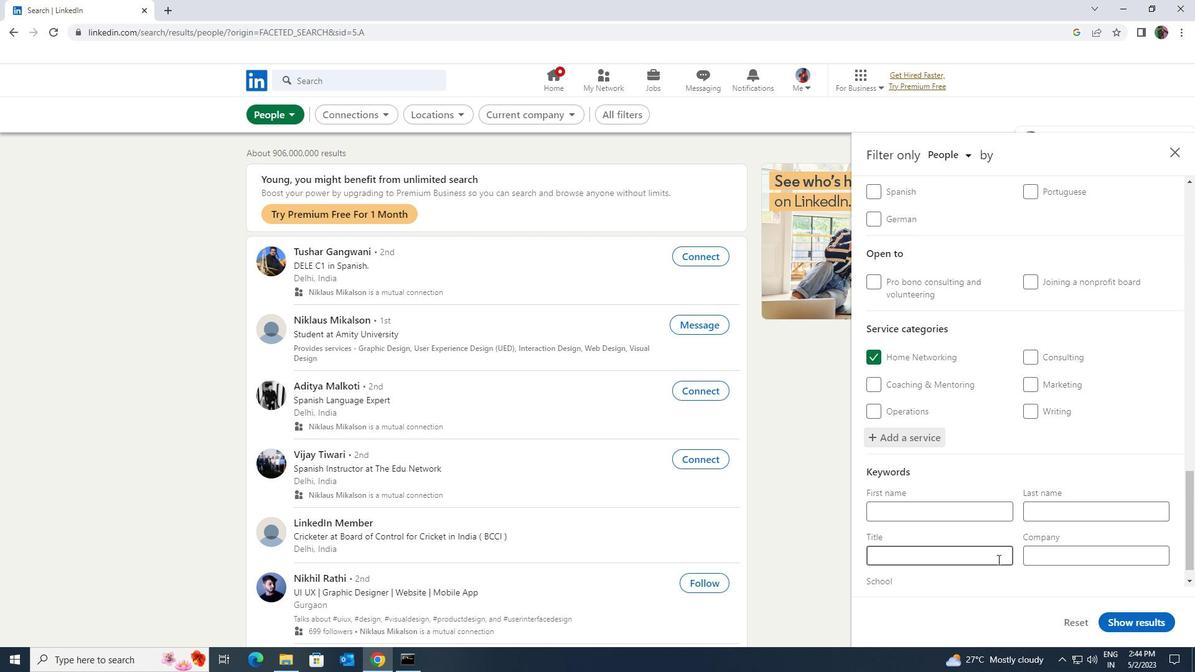 
Action: Mouse pressed left at (998, 559)
Screenshot: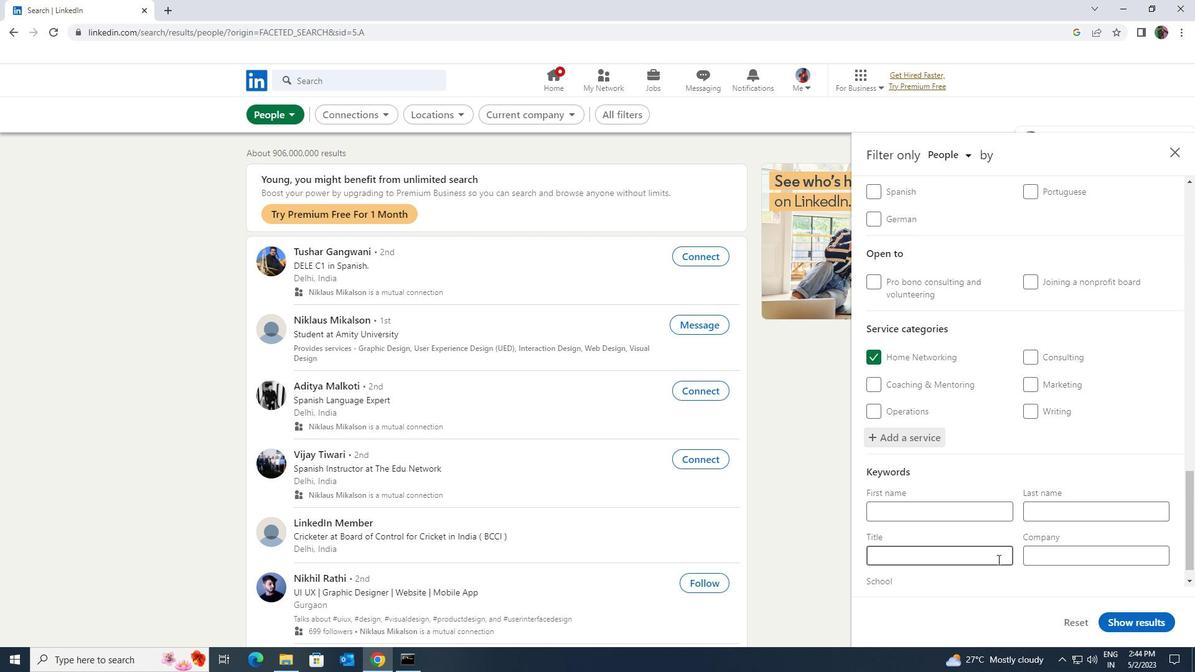 
Action: Key pressed <Key.shift><Key.shift><Key.shift><Key.shift><Key.shift>IT<Key.space><Key.shift><Key.shift><Key.shift><Key.shift><Key.shift><Key.shift><Key.shift>PROFESSIONAK<Key.backspace>L
Screenshot: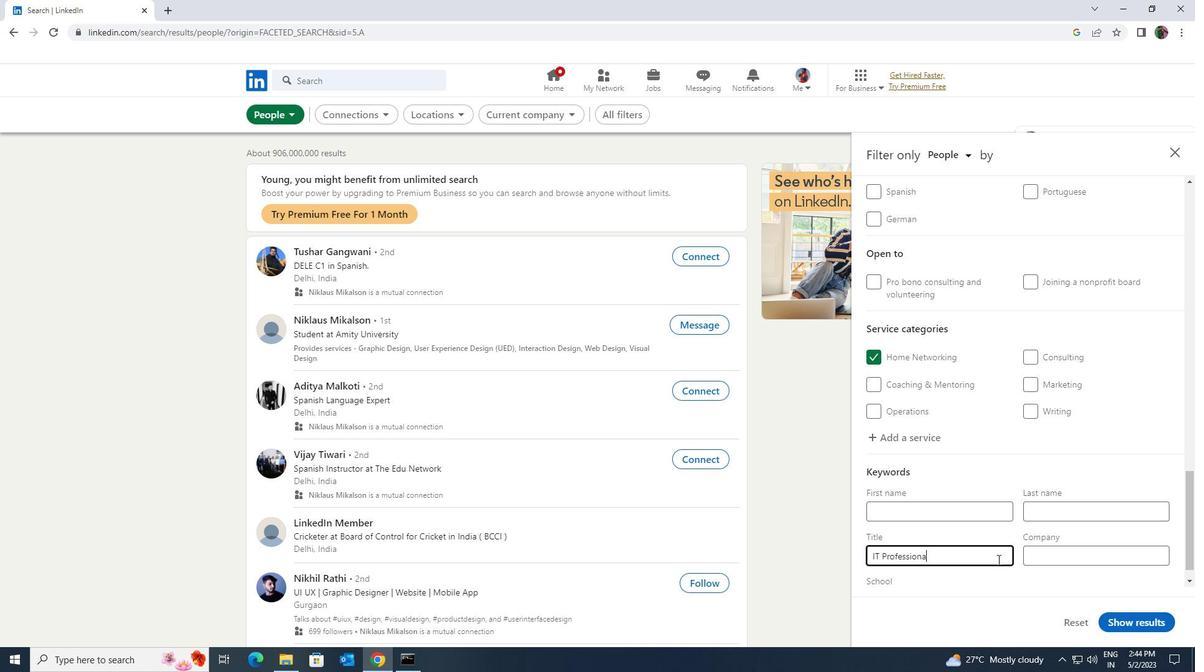 
Action: Mouse moved to (1117, 622)
Screenshot: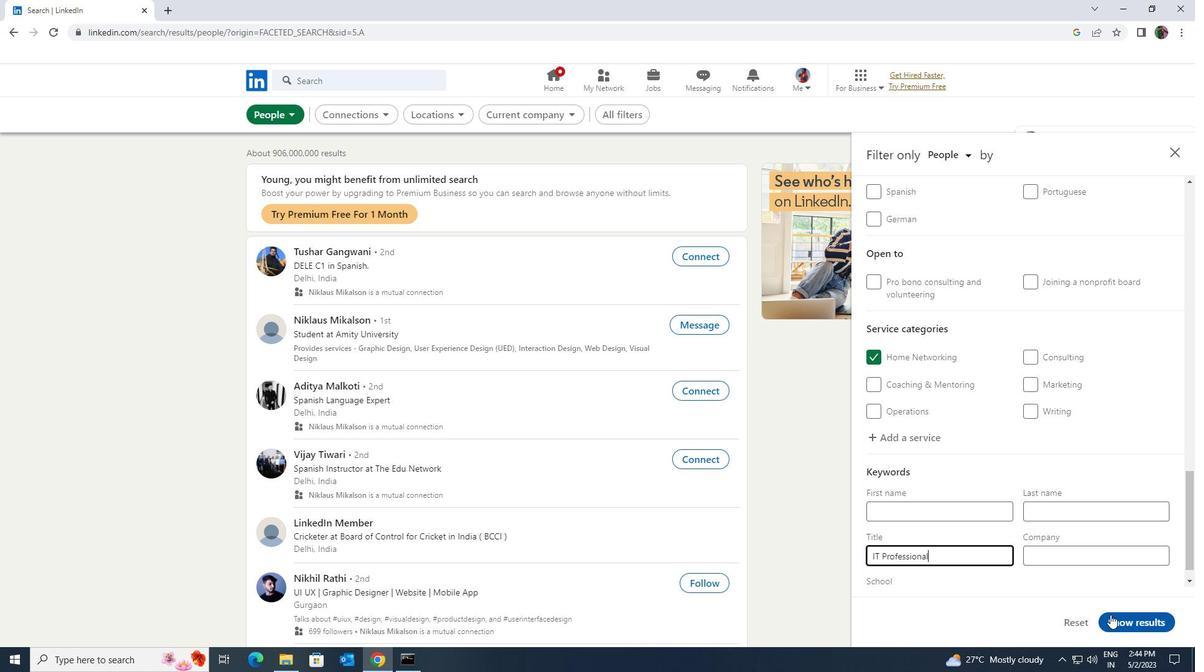 
Action: Mouse pressed left at (1117, 622)
Screenshot: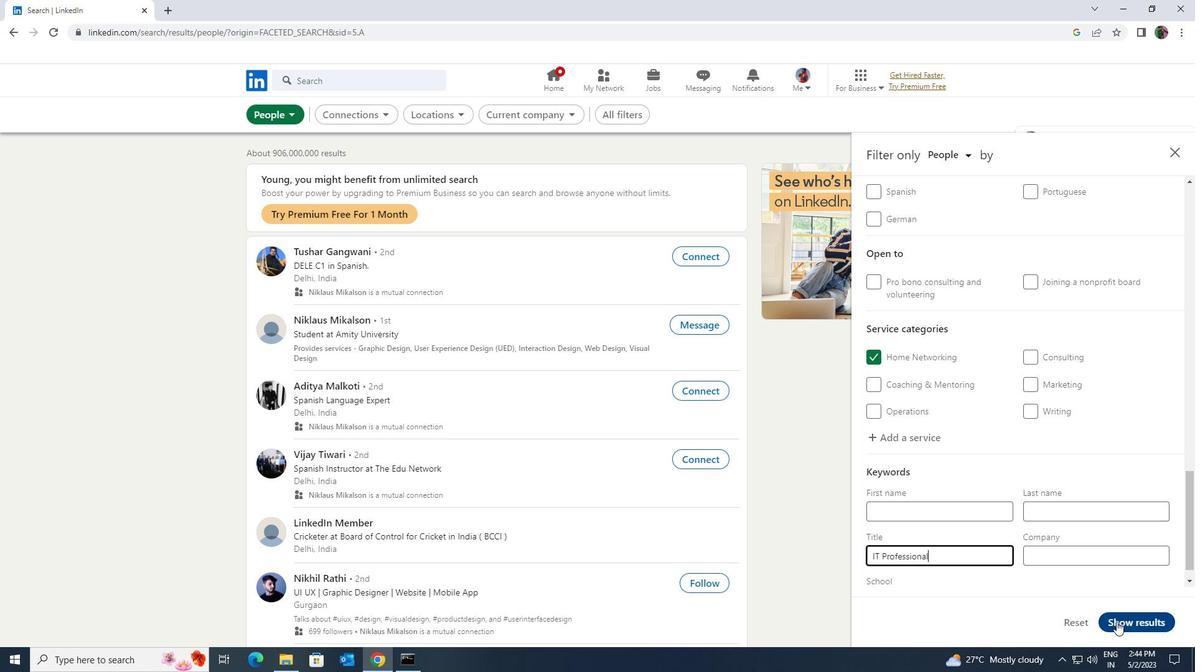 
